 Task: Search one way flight ticket for 5 adults, 2 children, 1 infant in seat and 1 infant on lap in economy from Erie: Erie International Airport (tom Ridge Field) to Indianapolis: Indianapolis International Airport on 8-5-2023. Choice of flights is Singapure airlines. Number of bags: 2 checked bags. Price is upto 107000. Outbound departure time preference is 14:15.
Action: Mouse moved to (367, 311)
Screenshot: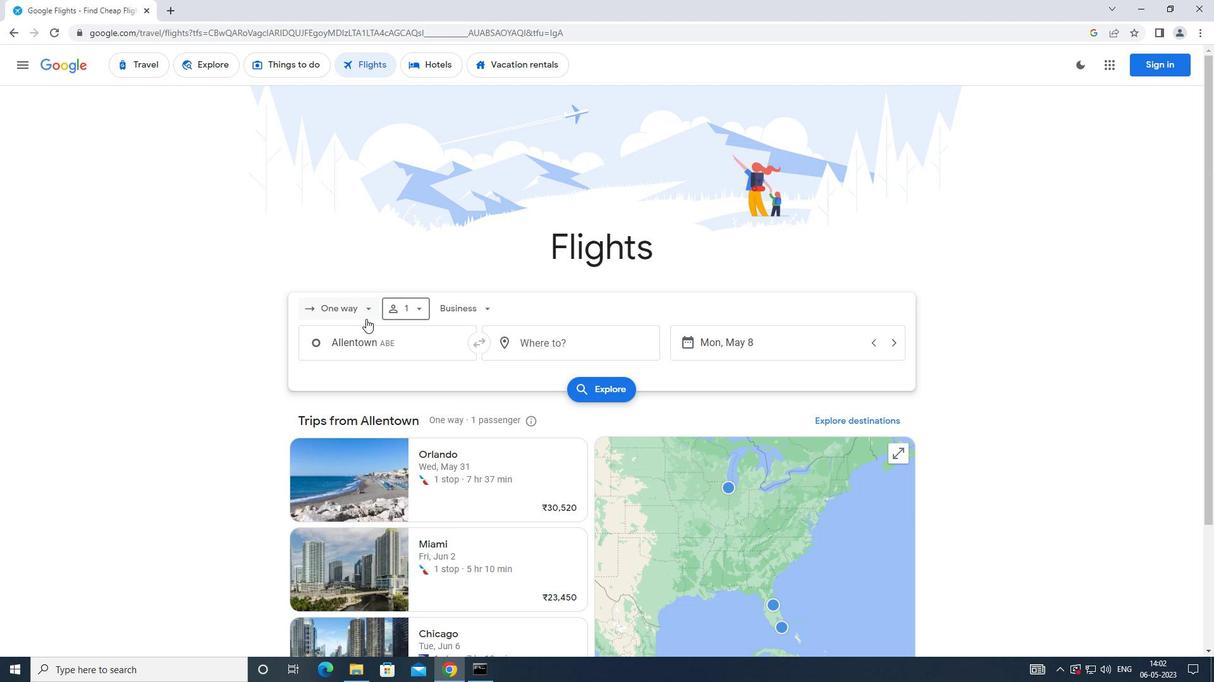 
Action: Mouse pressed left at (367, 311)
Screenshot: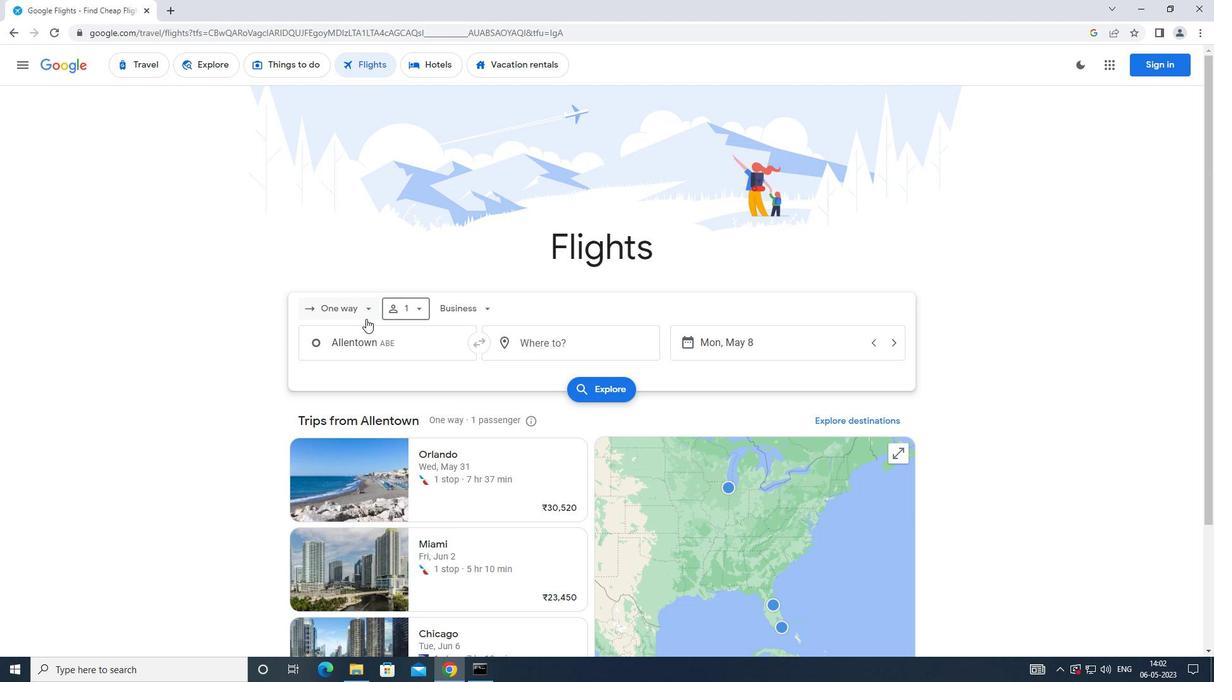 
Action: Mouse moved to (364, 372)
Screenshot: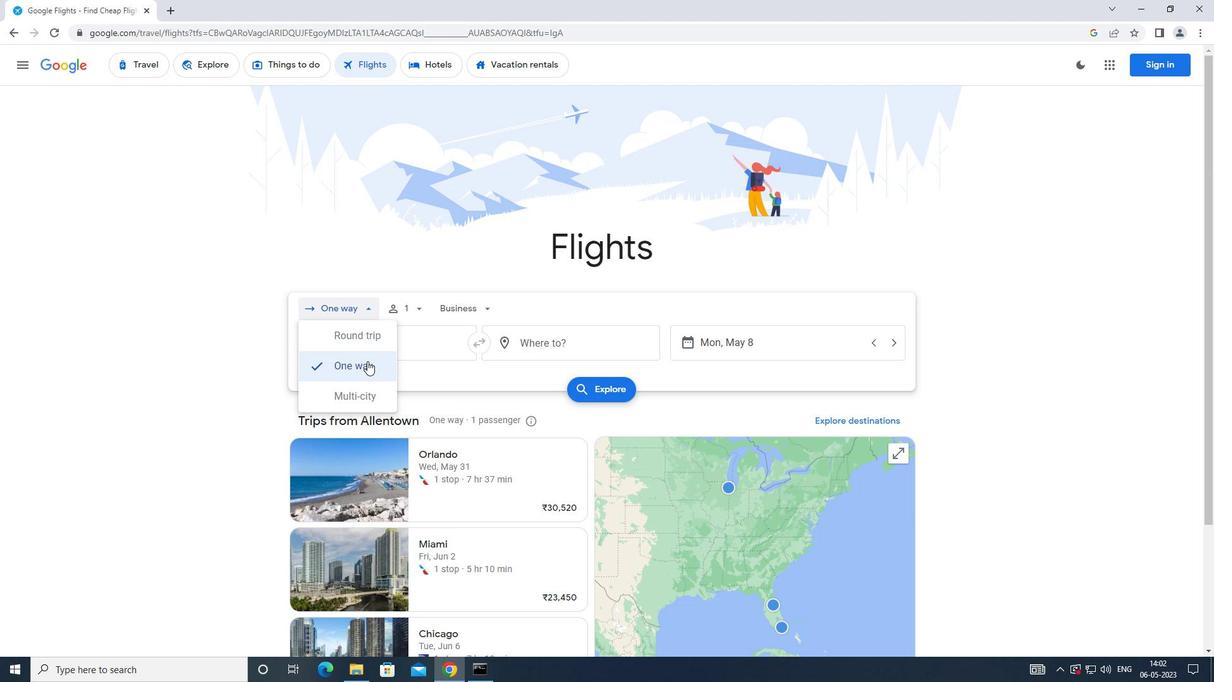 
Action: Mouse pressed left at (364, 372)
Screenshot: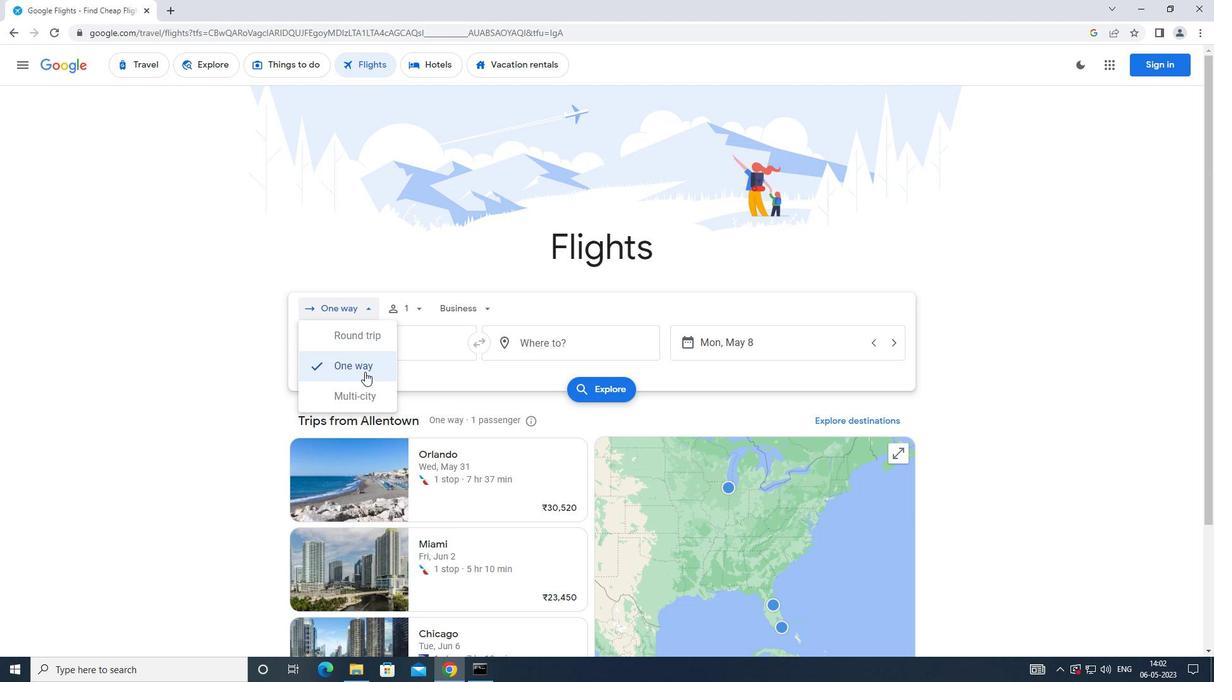 
Action: Mouse moved to (416, 314)
Screenshot: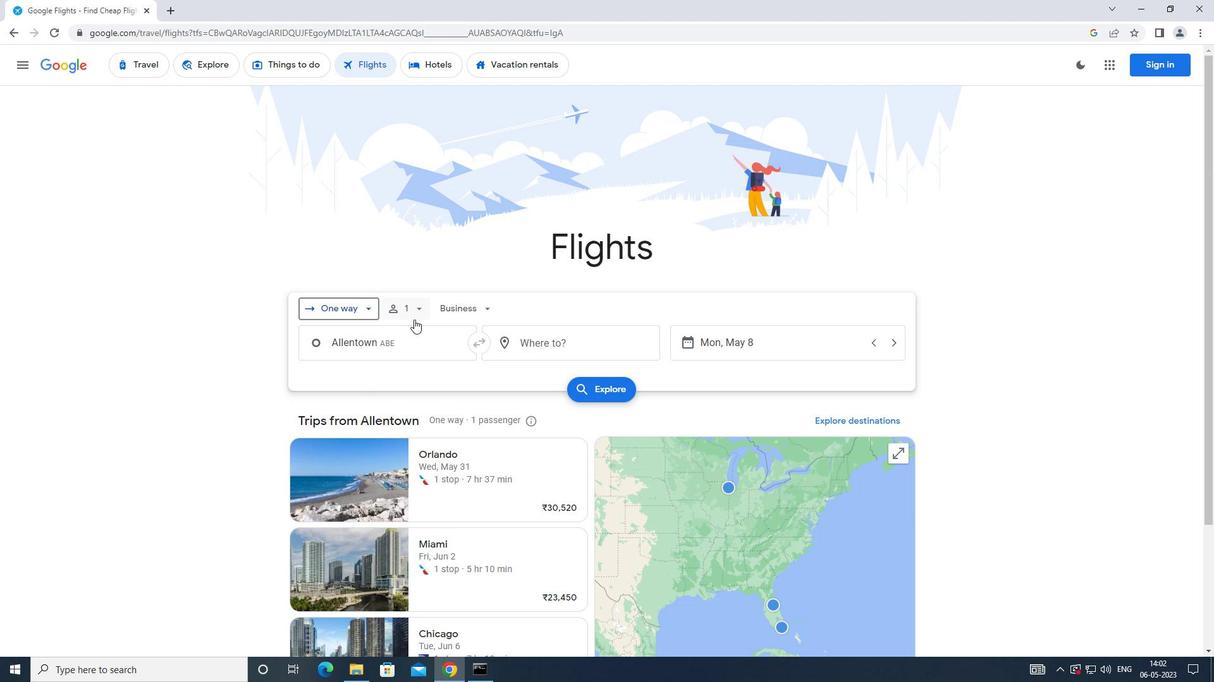 
Action: Mouse pressed left at (416, 314)
Screenshot: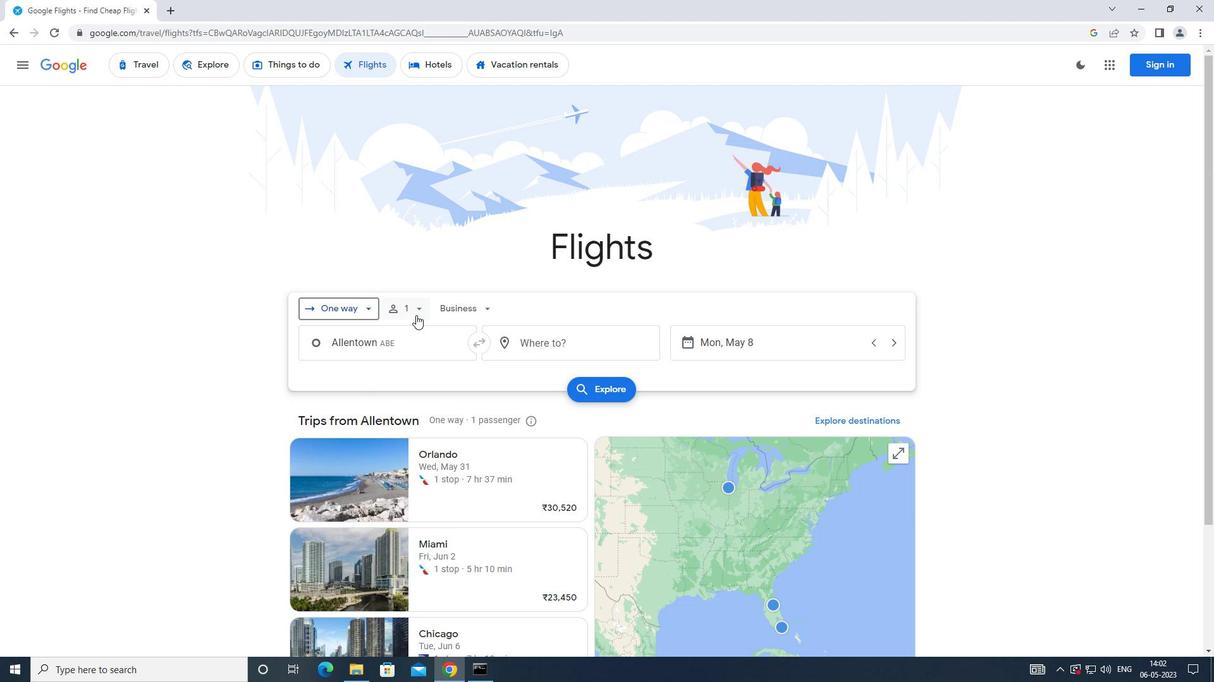 
Action: Mouse moved to (506, 336)
Screenshot: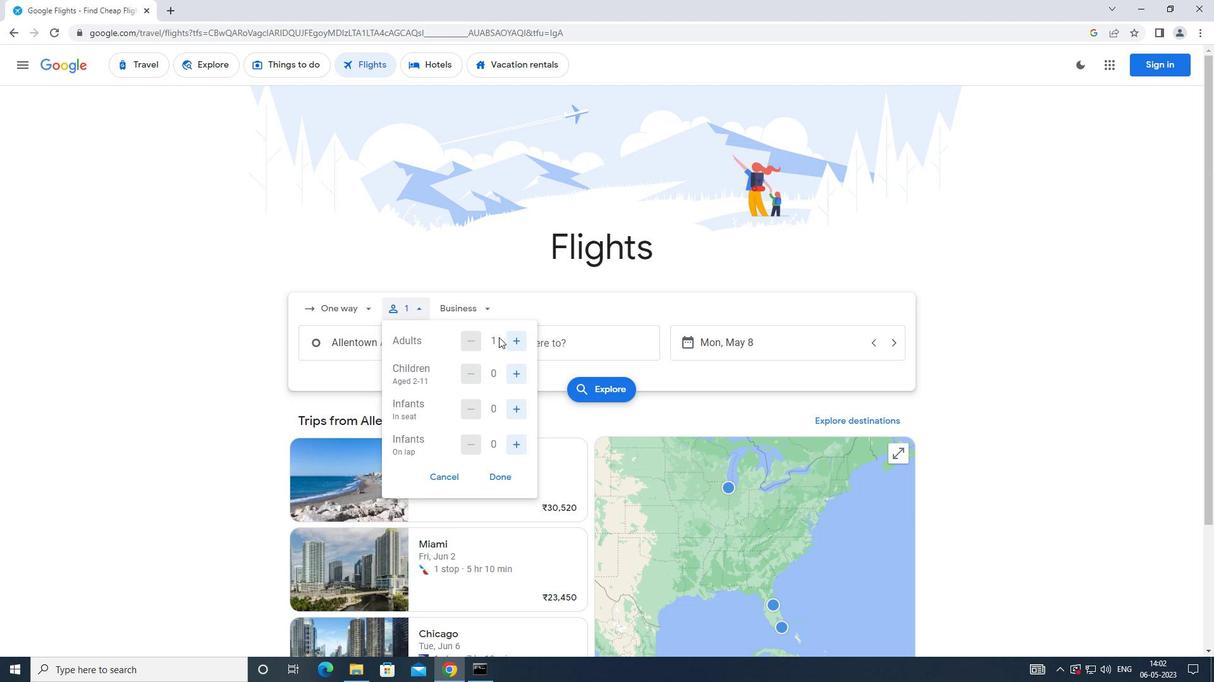 
Action: Mouse pressed left at (506, 336)
Screenshot: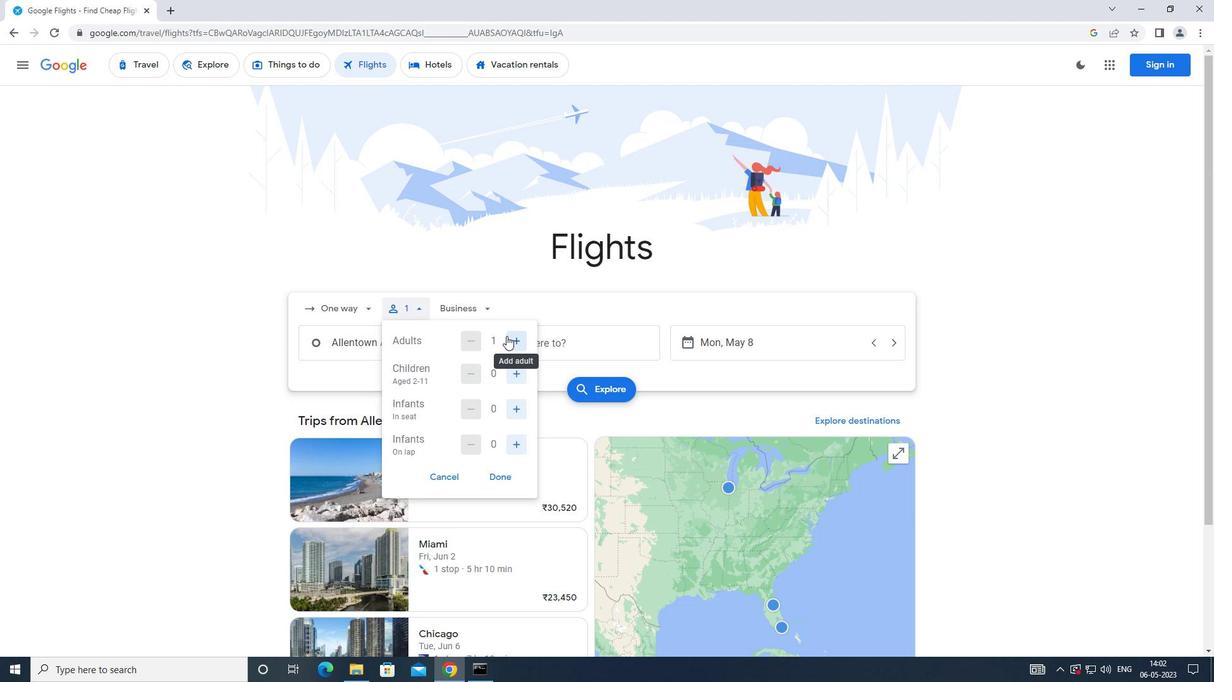 
Action: Mouse pressed left at (506, 336)
Screenshot: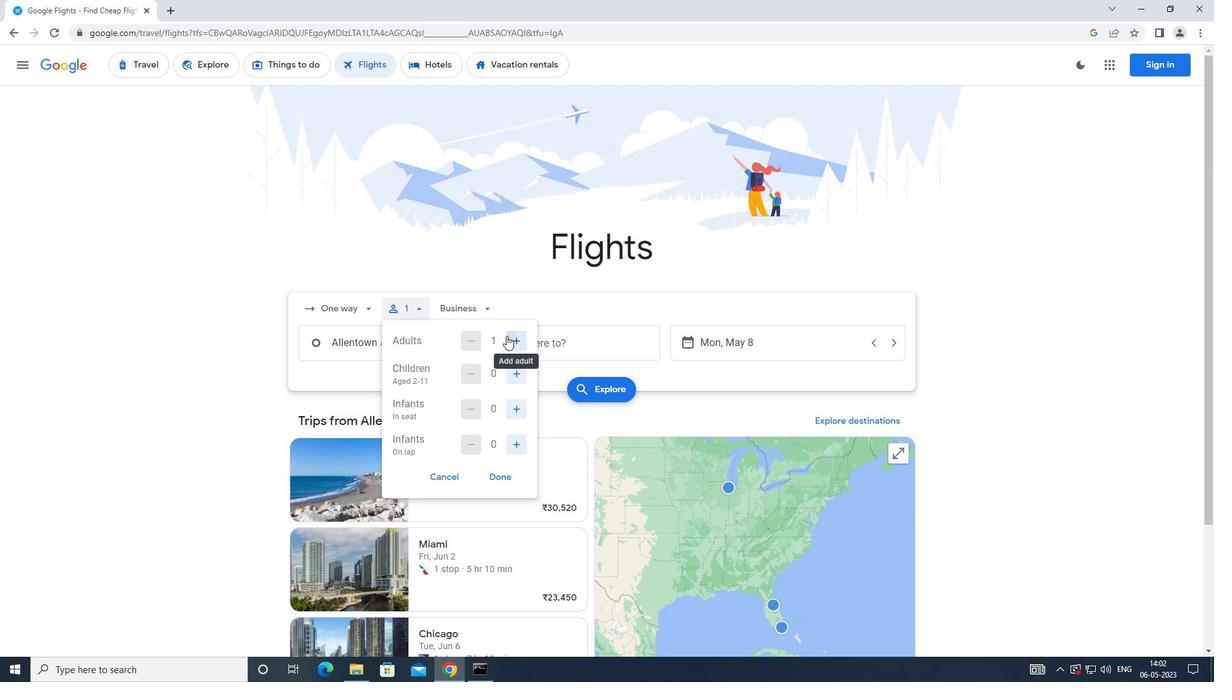 
Action: Mouse pressed left at (506, 336)
Screenshot: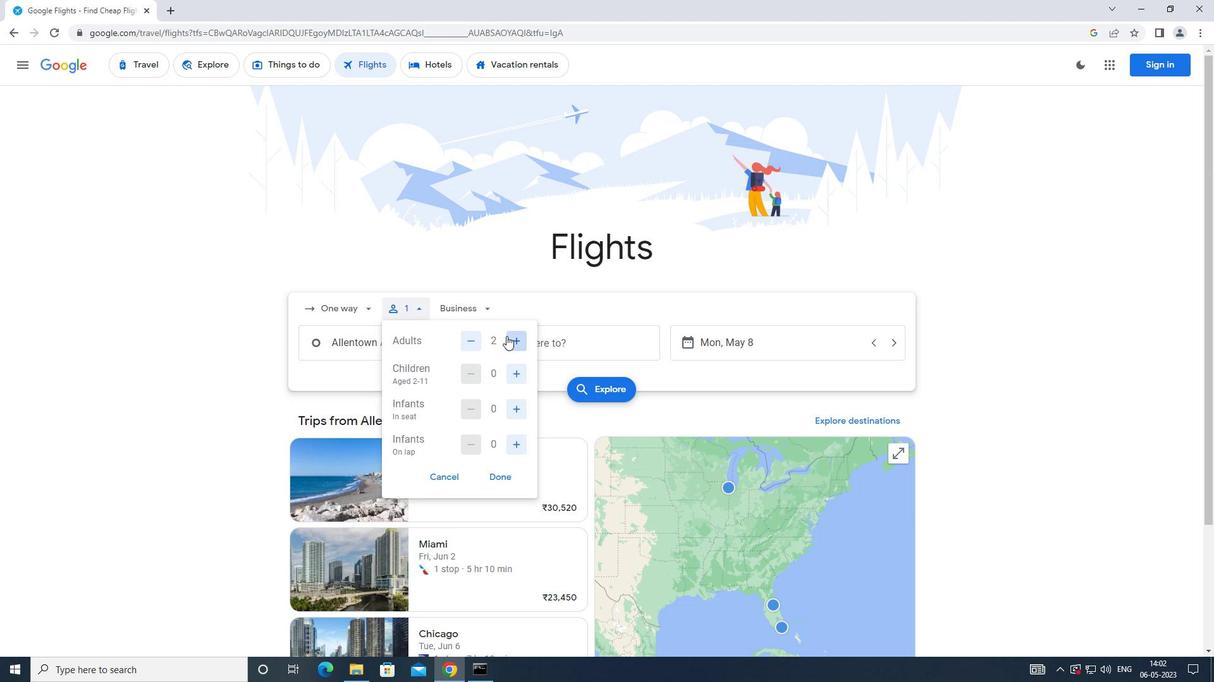 
Action: Mouse pressed left at (506, 336)
Screenshot: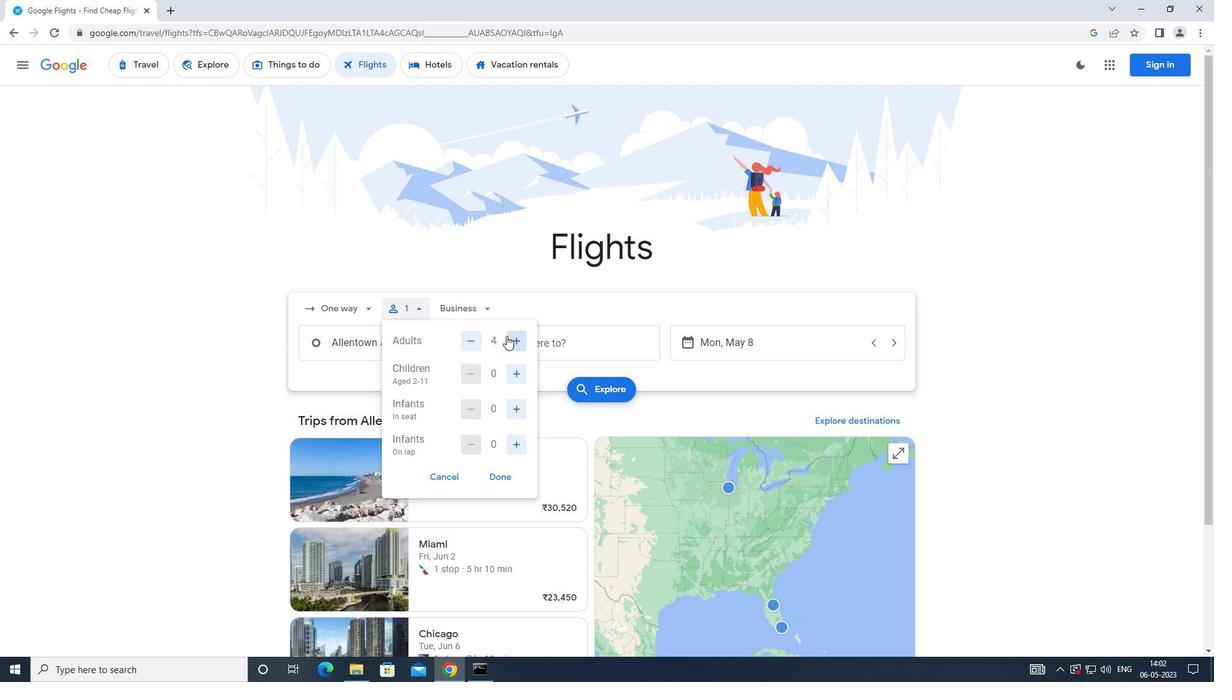 
Action: Mouse moved to (519, 379)
Screenshot: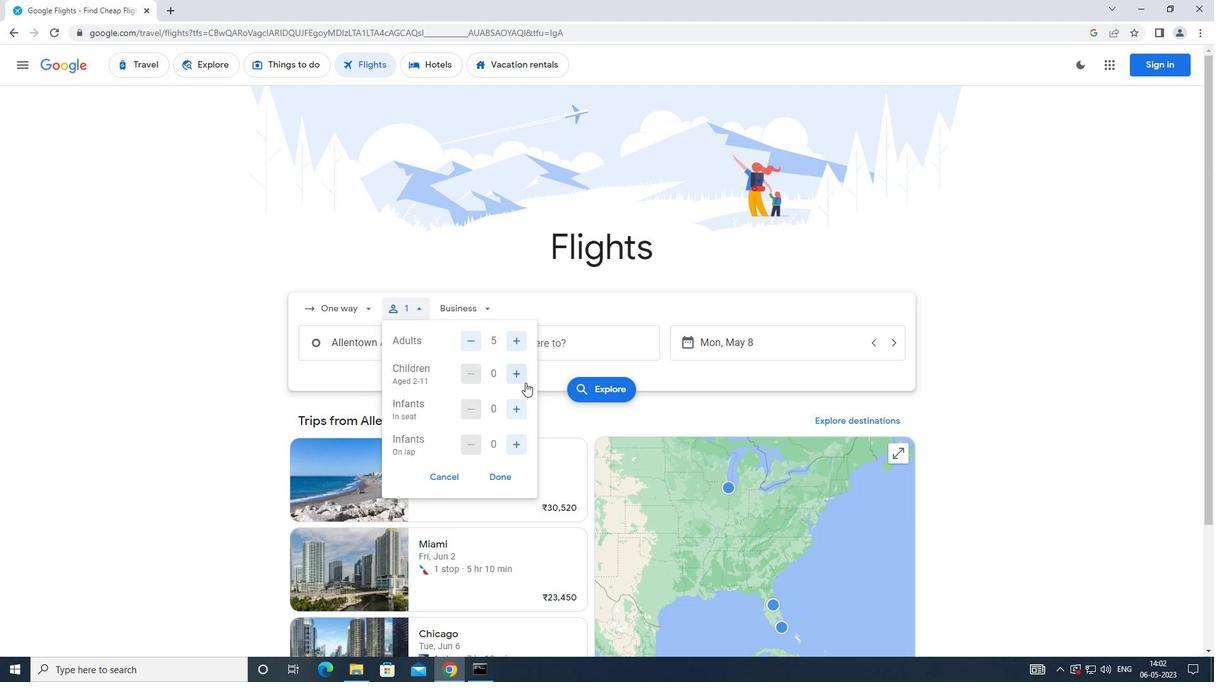 
Action: Mouse pressed left at (519, 379)
Screenshot: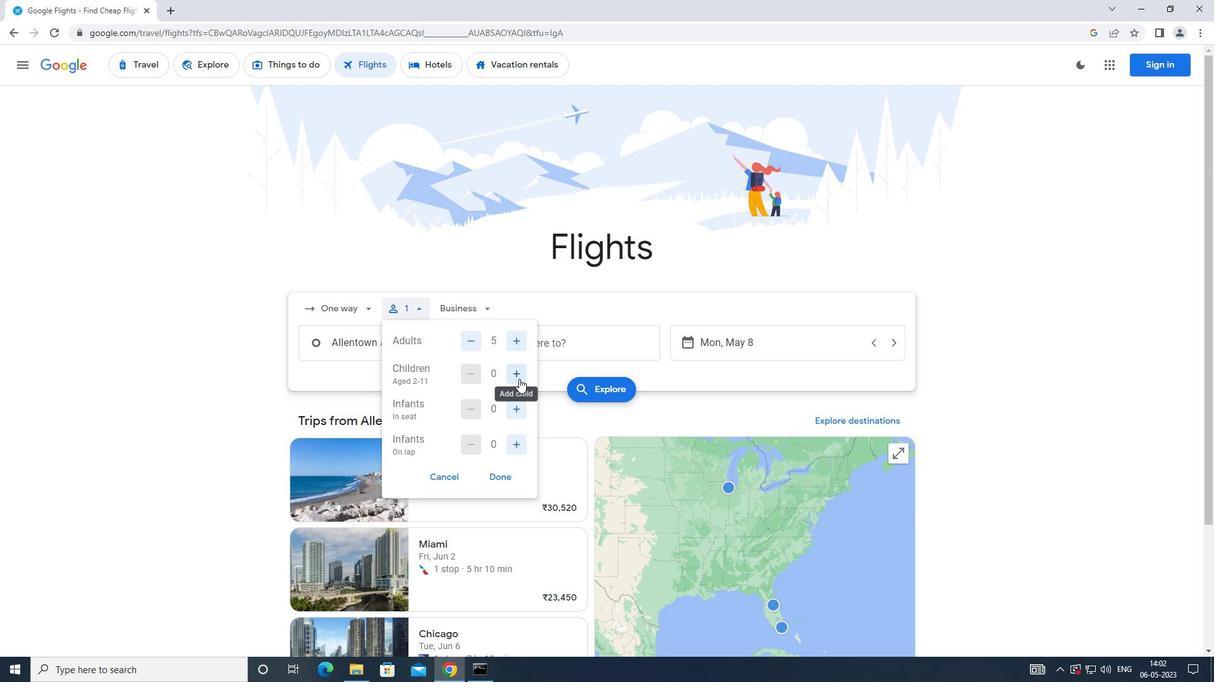 
Action: Mouse pressed left at (519, 379)
Screenshot: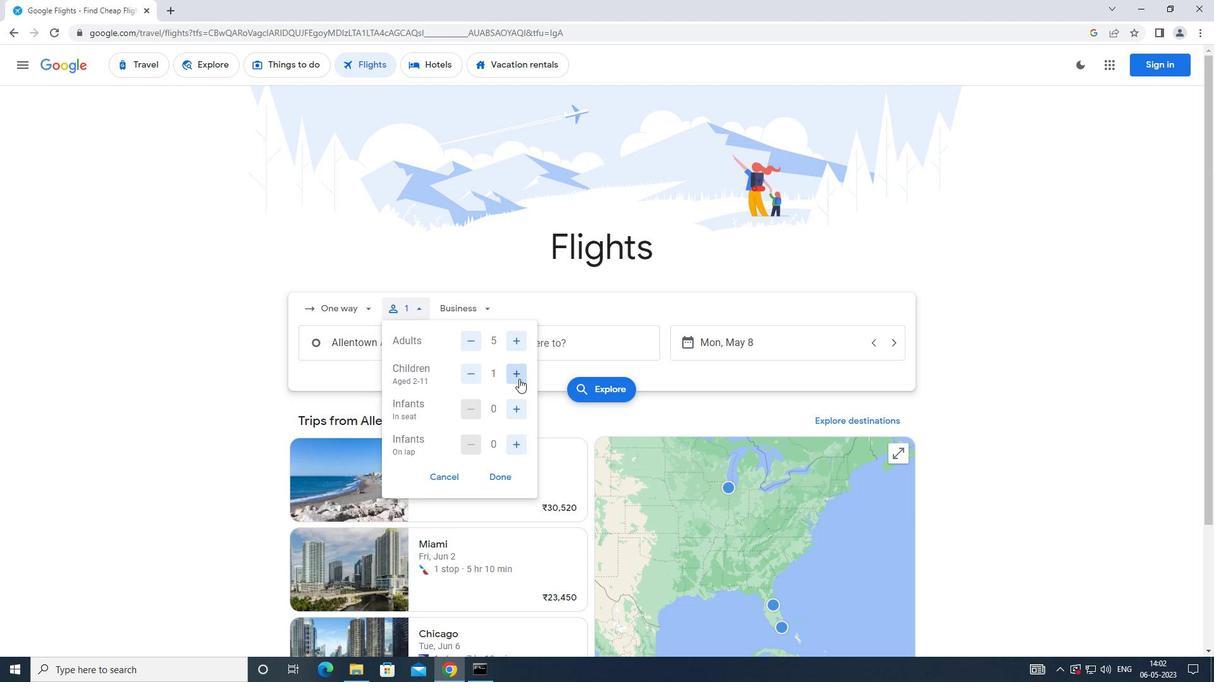 
Action: Mouse moved to (517, 407)
Screenshot: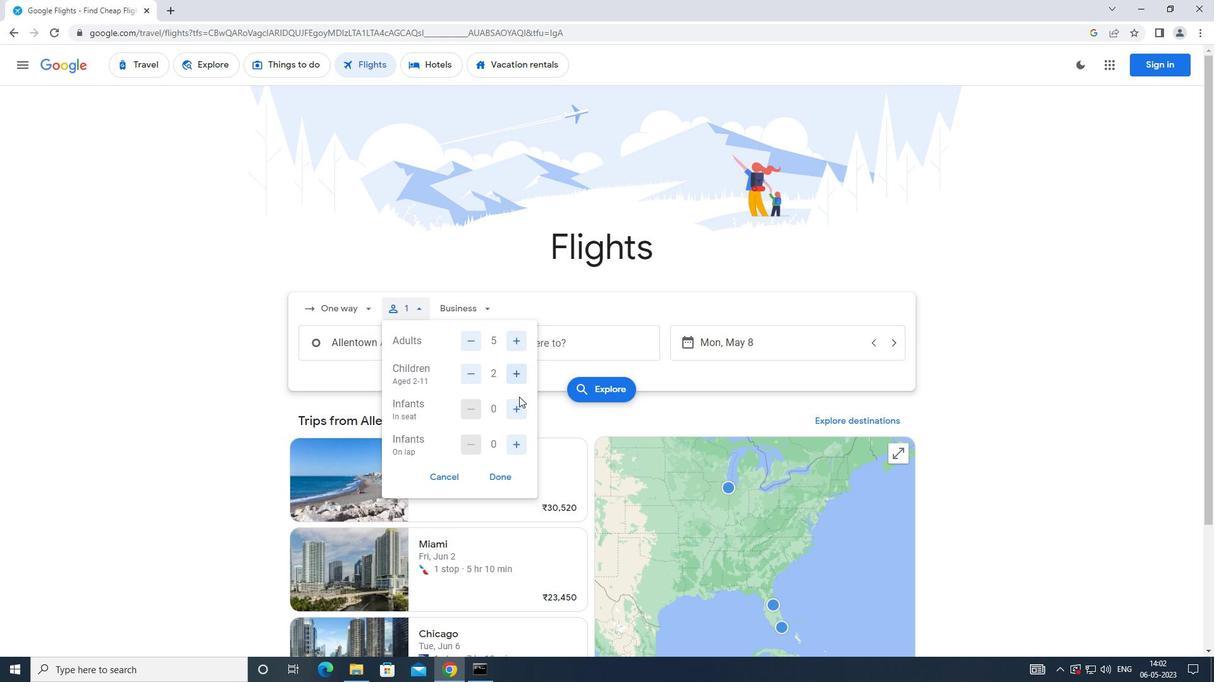 
Action: Mouse pressed left at (517, 407)
Screenshot: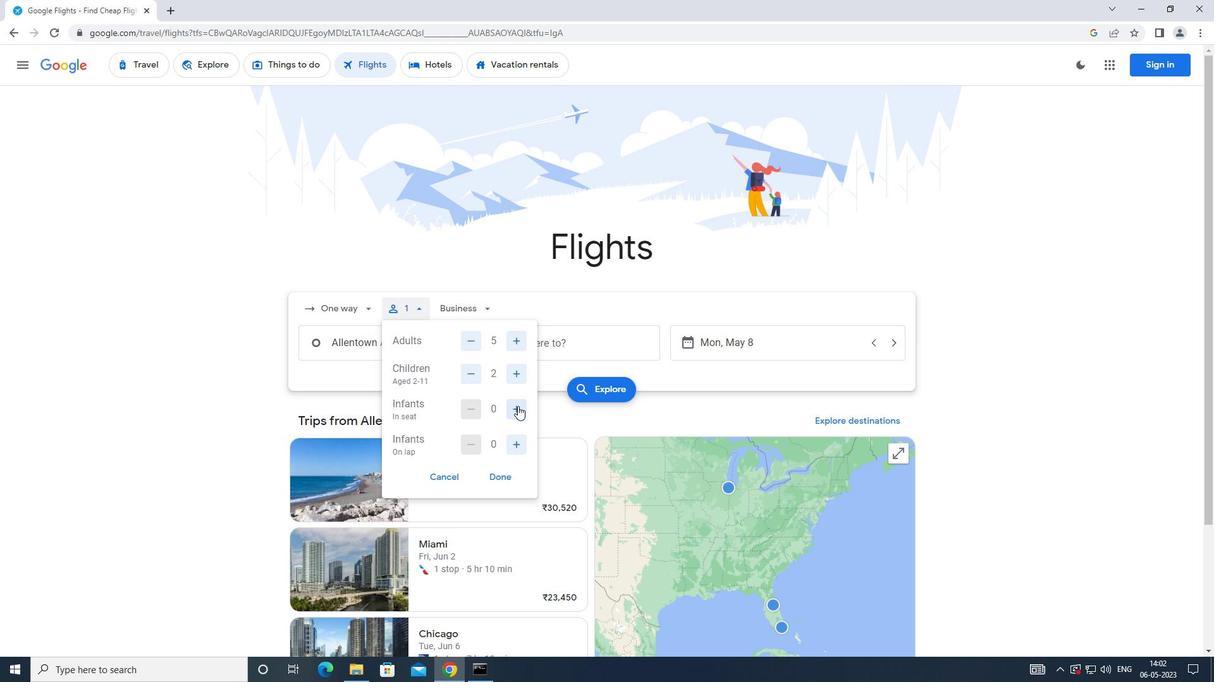
Action: Mouse moved to (514, 445)
Screenshot: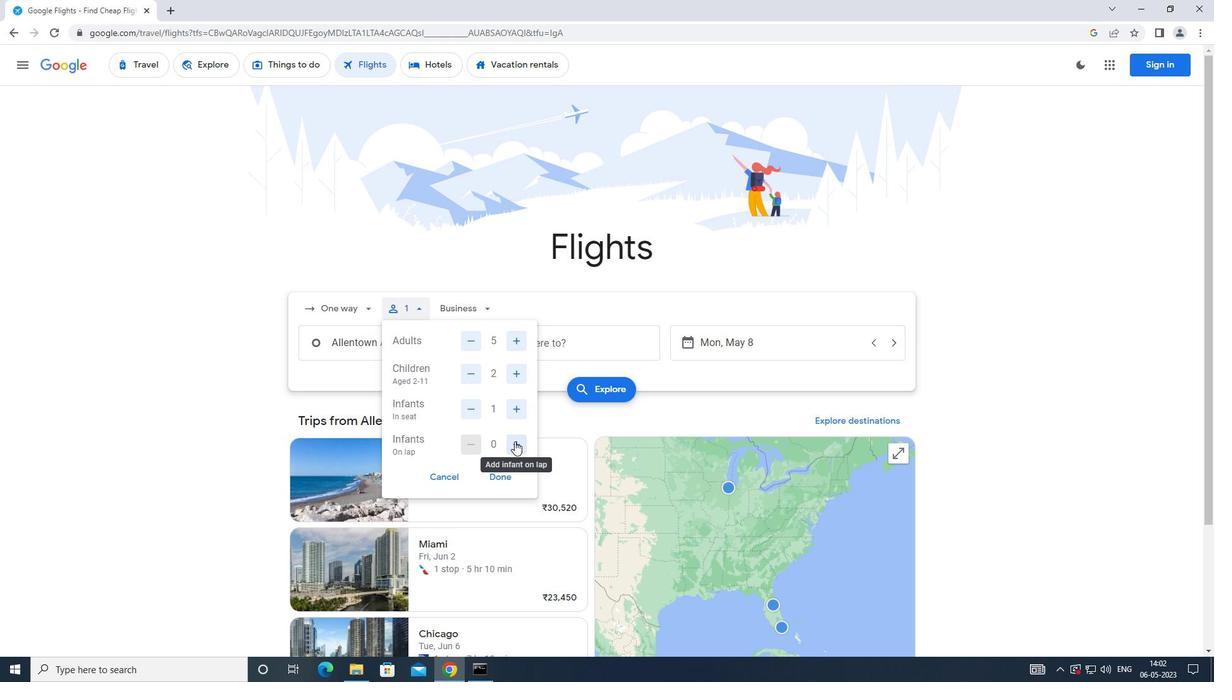 
Action: Mouse pressed left at (514, 445)
Screenshot: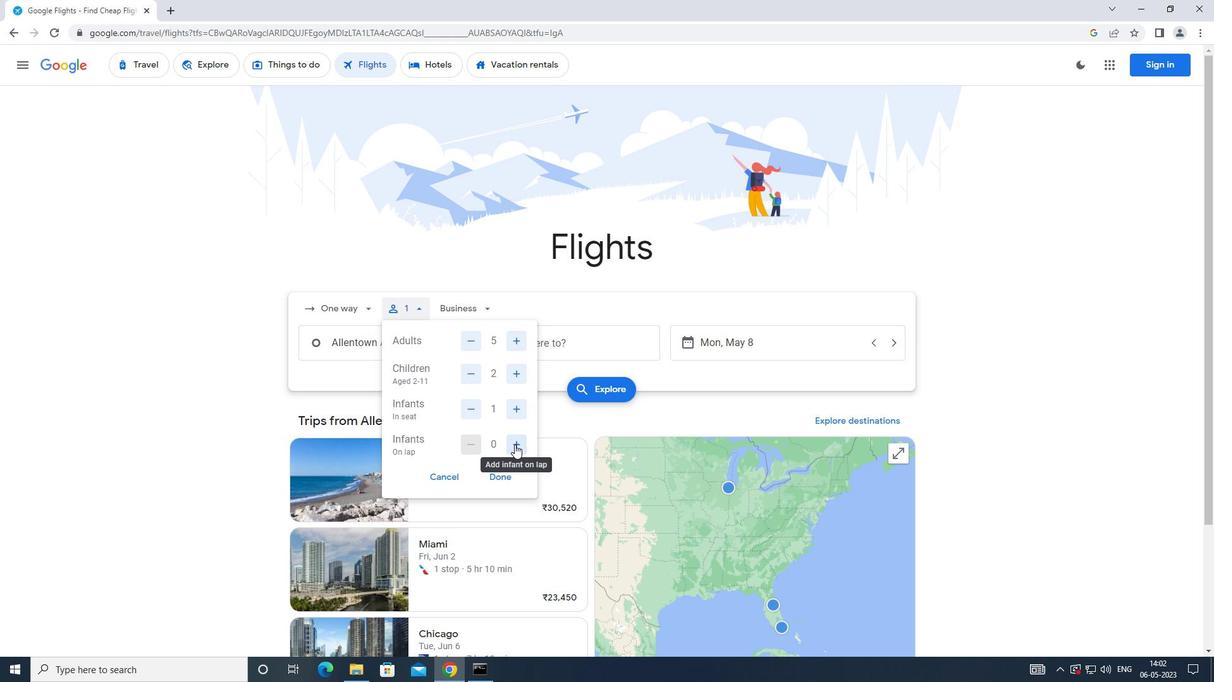 
Action: Mouse moved to (502, 469)
Screenshot: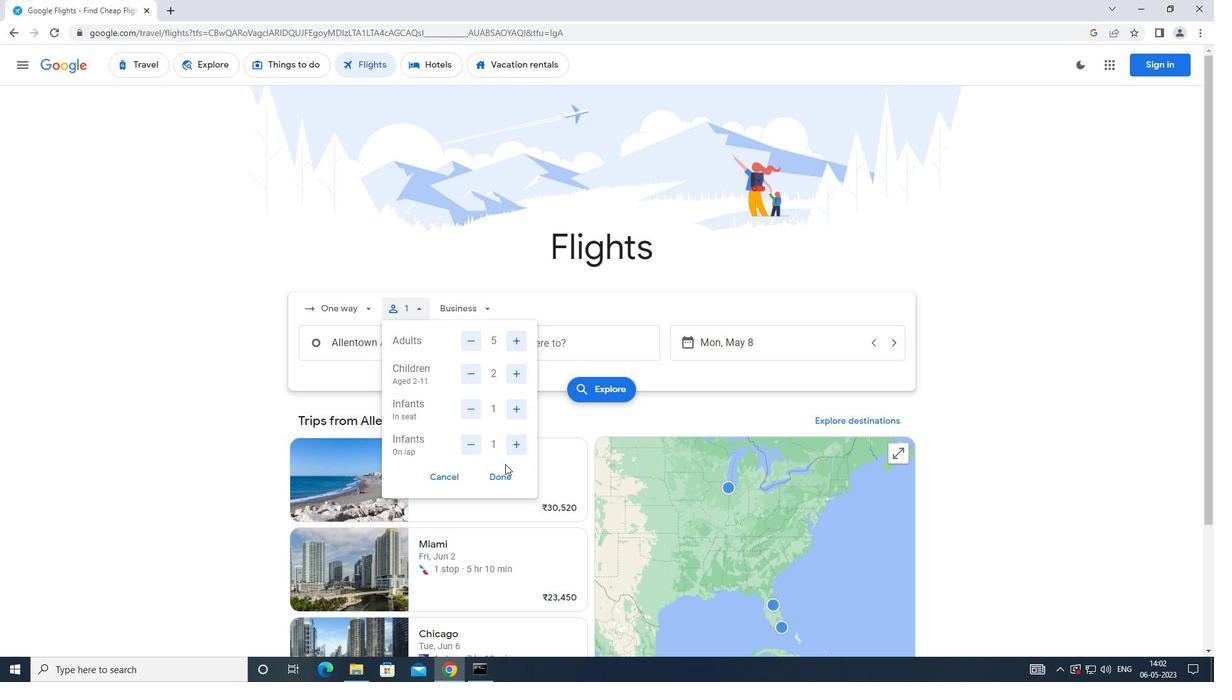 
Action: Mouse pressed left at (502, 469)
Screenshot: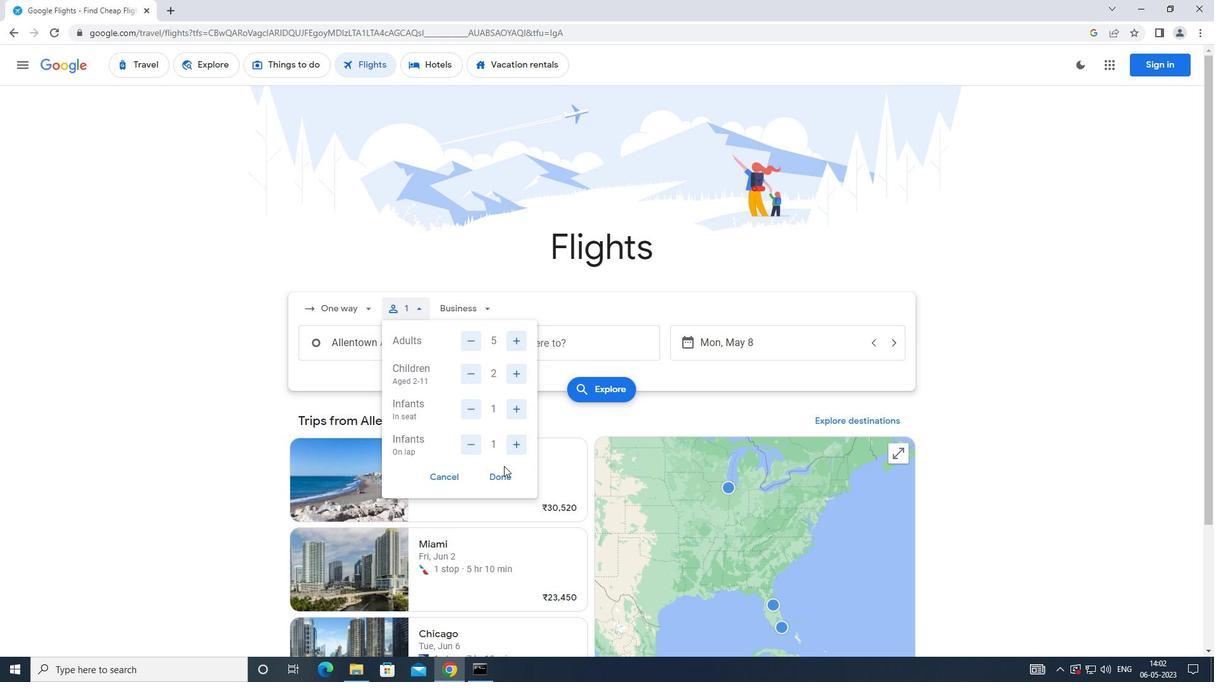 
Action: Mouse moved to (478, 302)
Screenshot: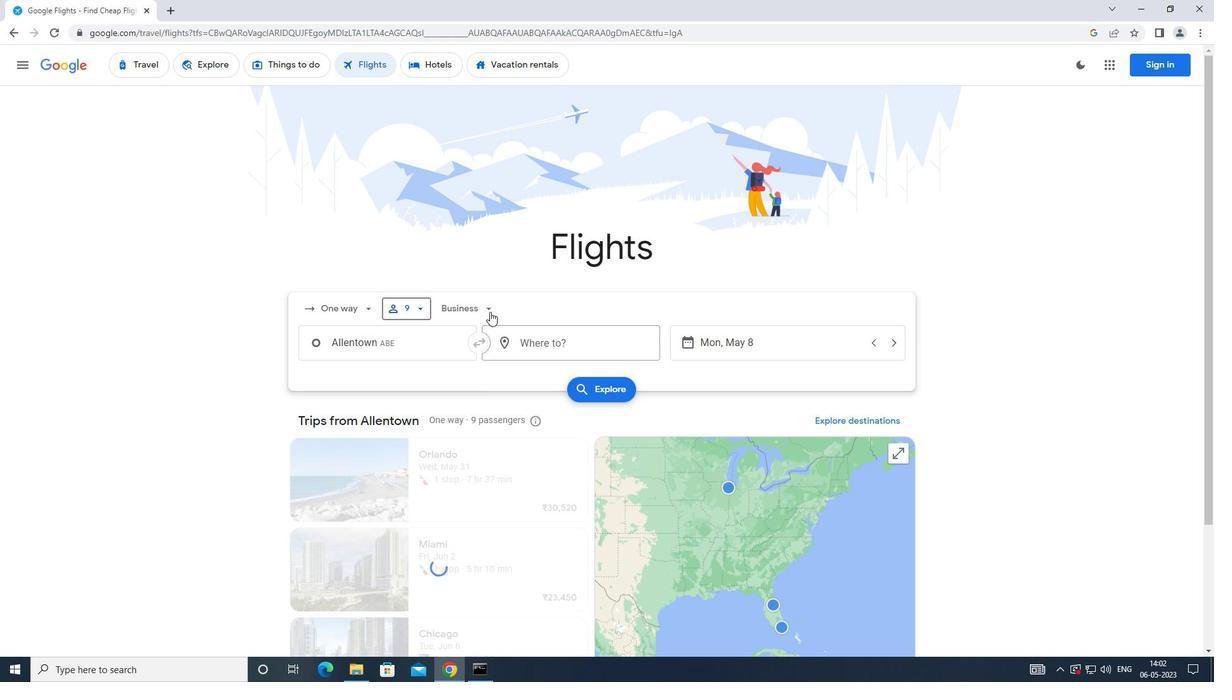 
Action: Mouse pressed left at (478, 302)
Screenshot: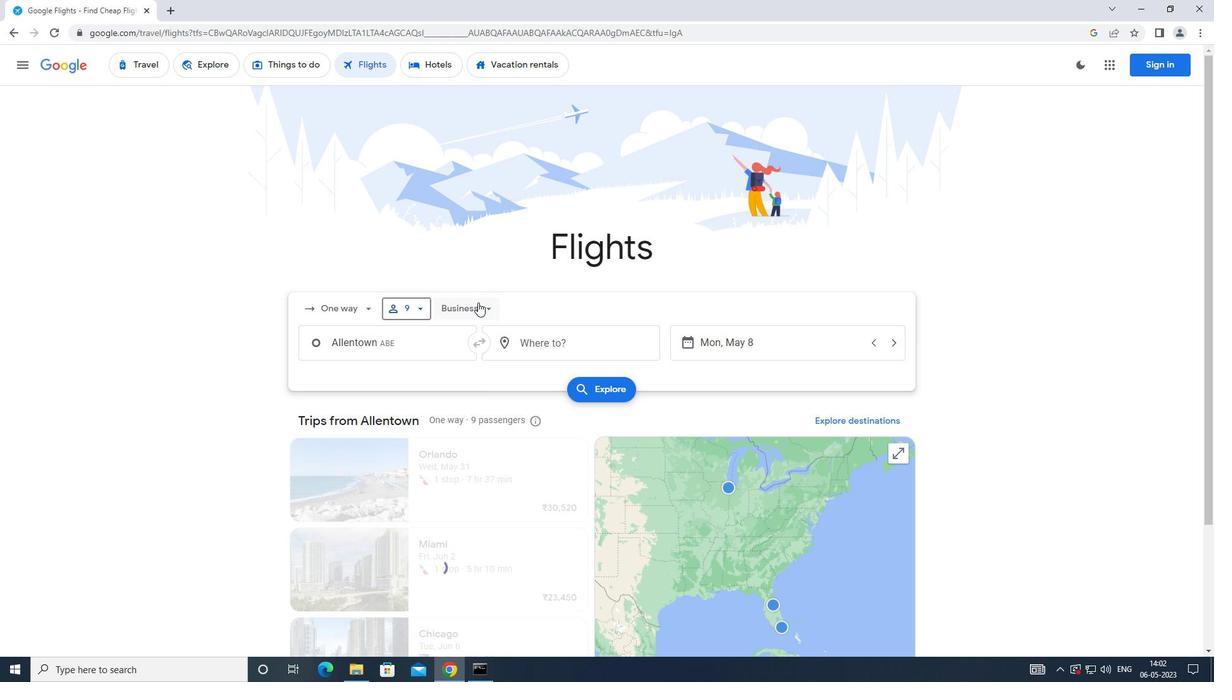 
Action: Mouse moved to (490, 345)
Screenshot: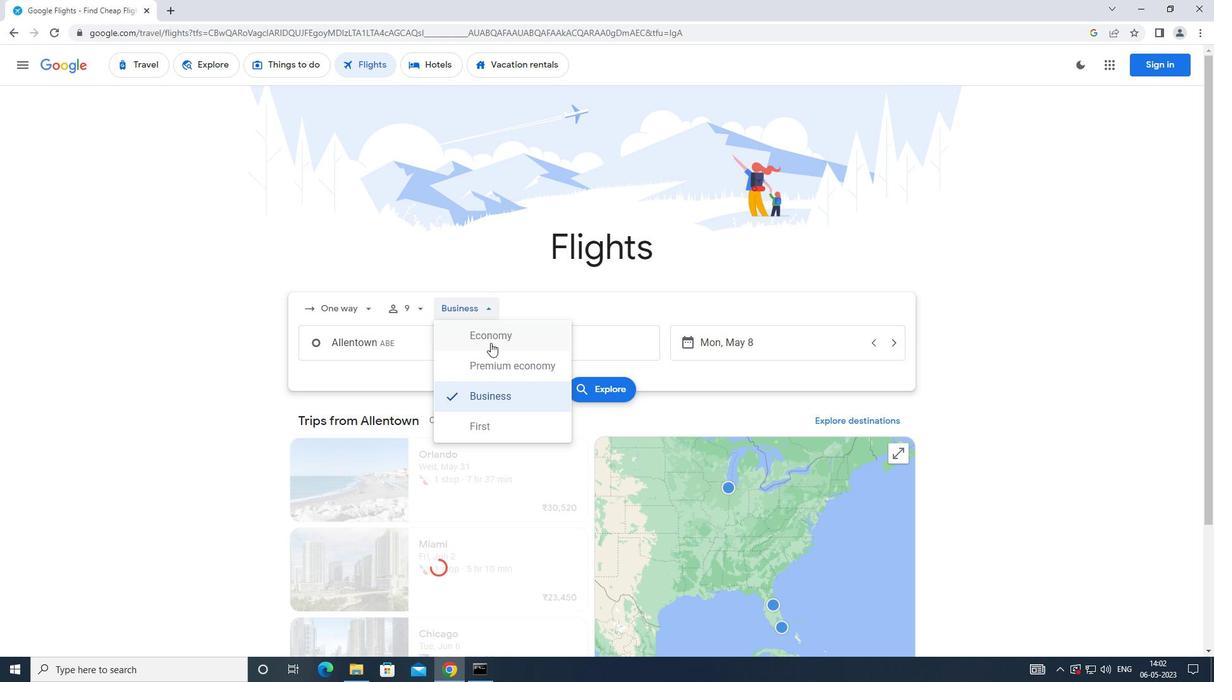 
Action: Mouse pressed left at (490, 345)
Screenshot: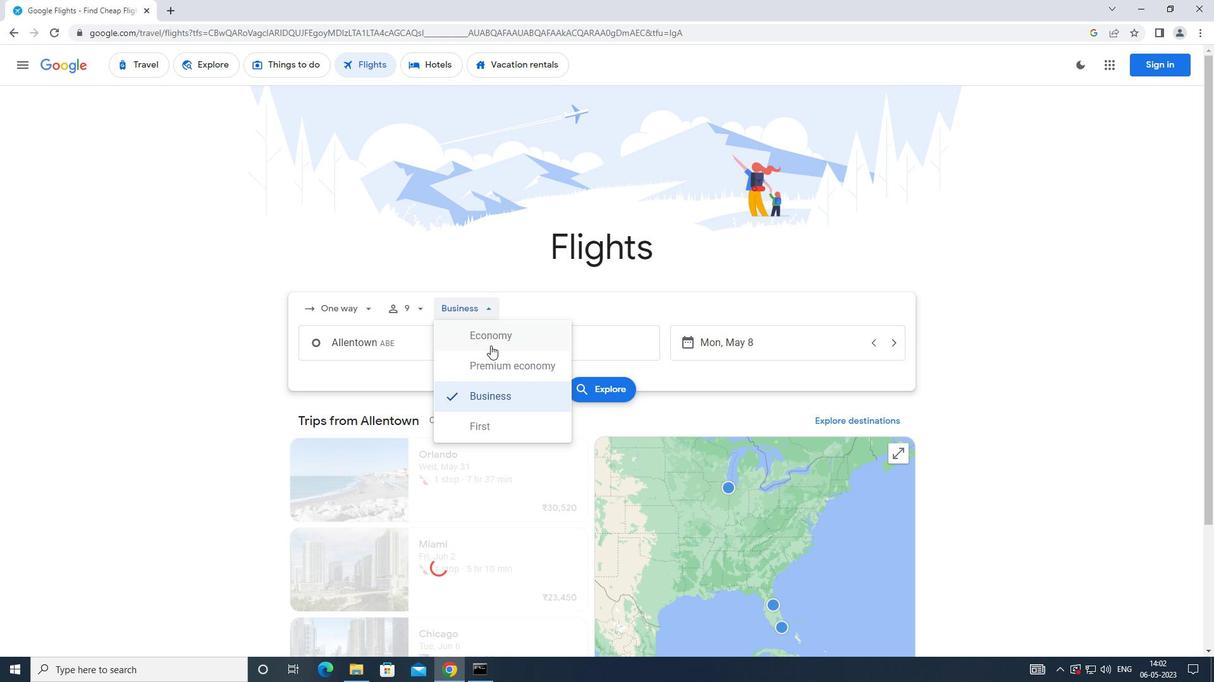 
Action: Mouse moved to (399, 355)
Screenshot: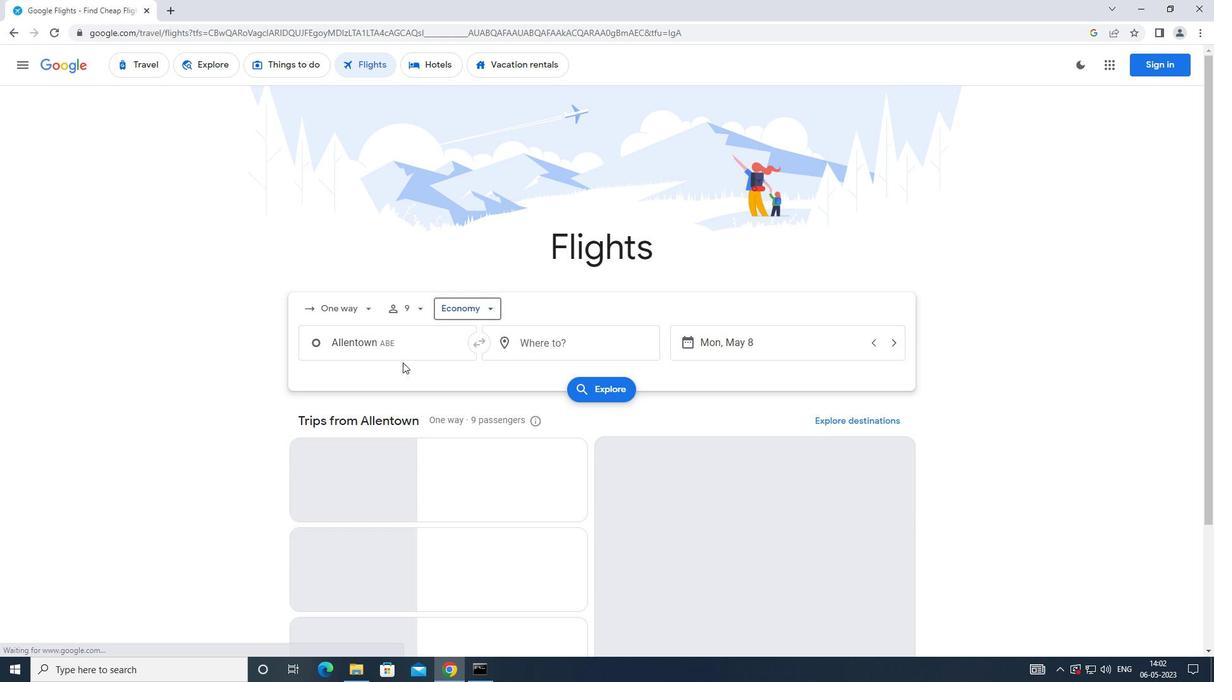 
Action: Mouse pressed left at (399, 355)
Screenshot: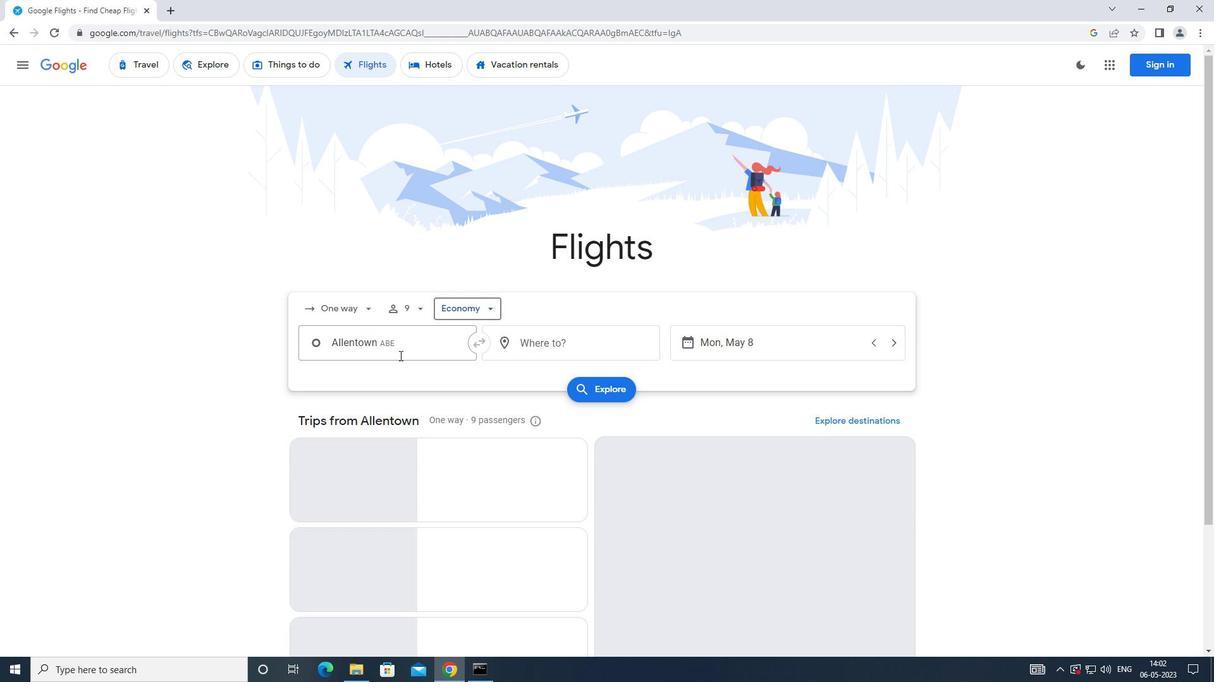 
Action: Mouse moved to (399, 355)
Screenshot: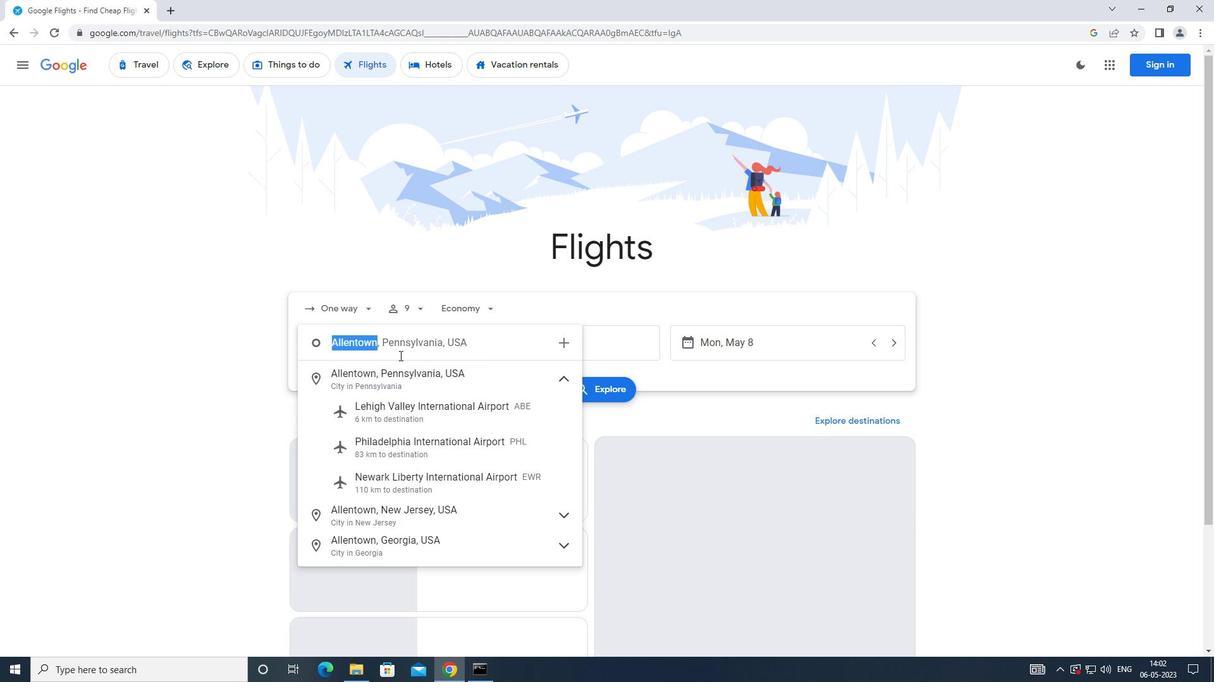 
Action: Key pressed <Key.caps_lock>e<Key.caps_lock>rie<Key.space><Key.caps_lock>i<Key.caps_lock>nt
Screenshot: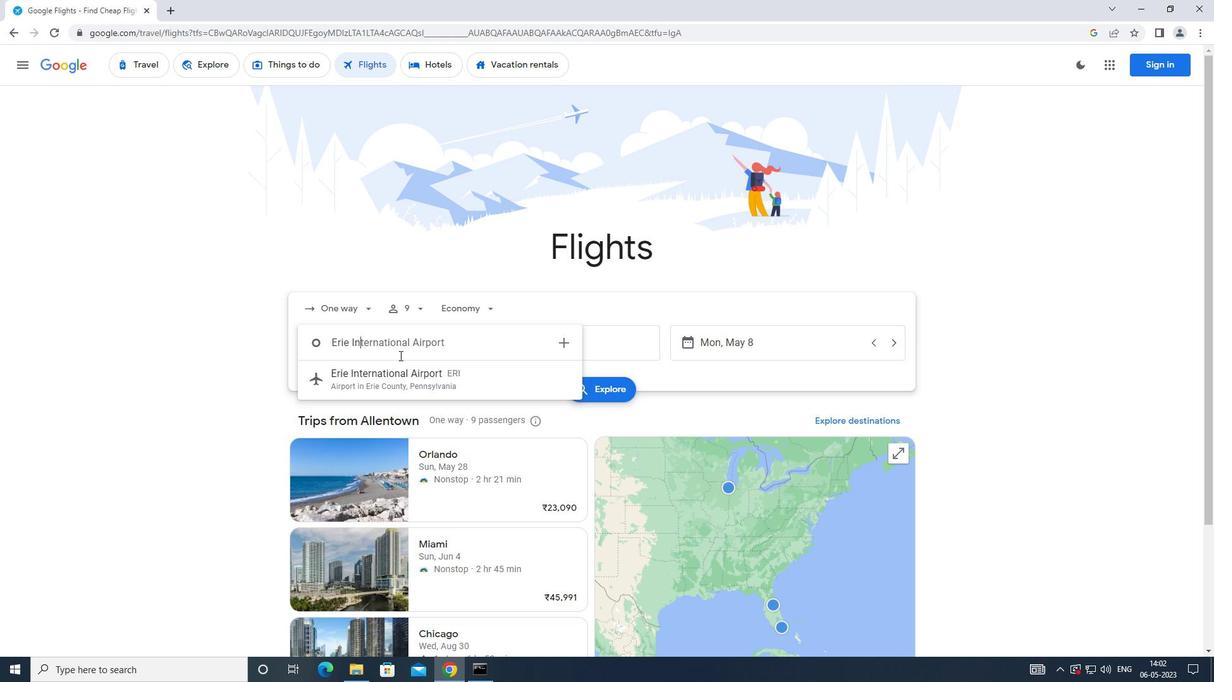 
Action: Mouse moved to (409, 382)
Screenshot: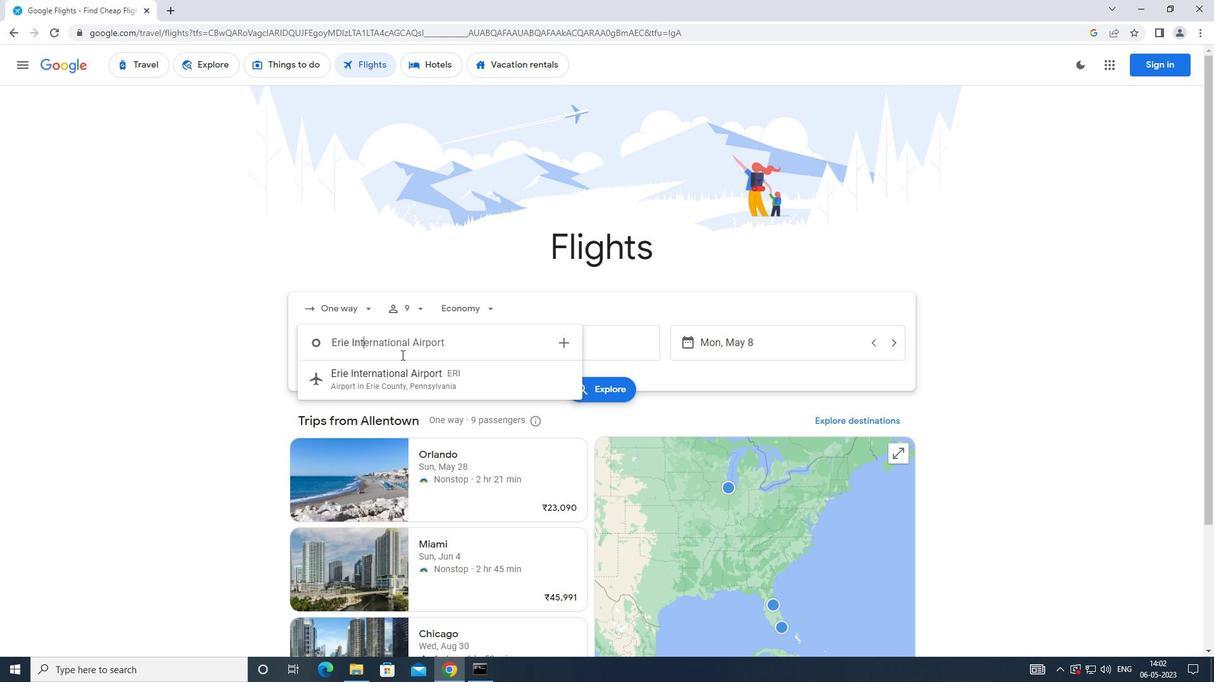 
Action: Mouse pressed left at (409, 382)
Screenshot: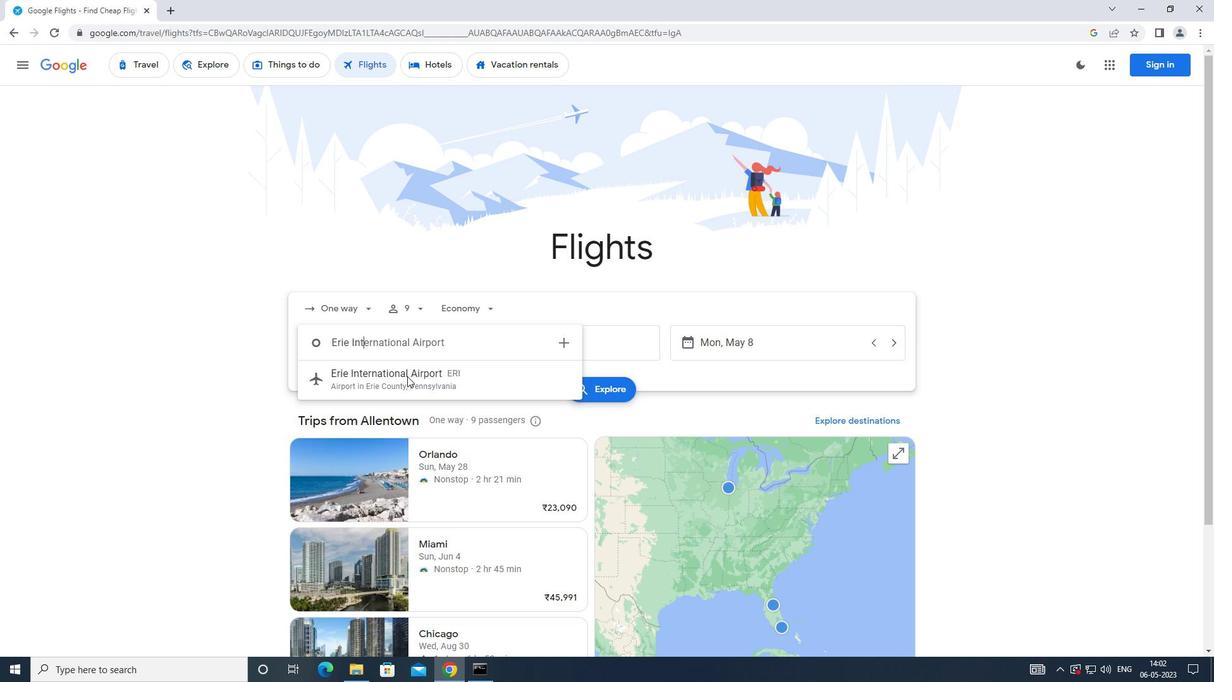 
Action: Mouse moved to (641, 347)
Screenshot: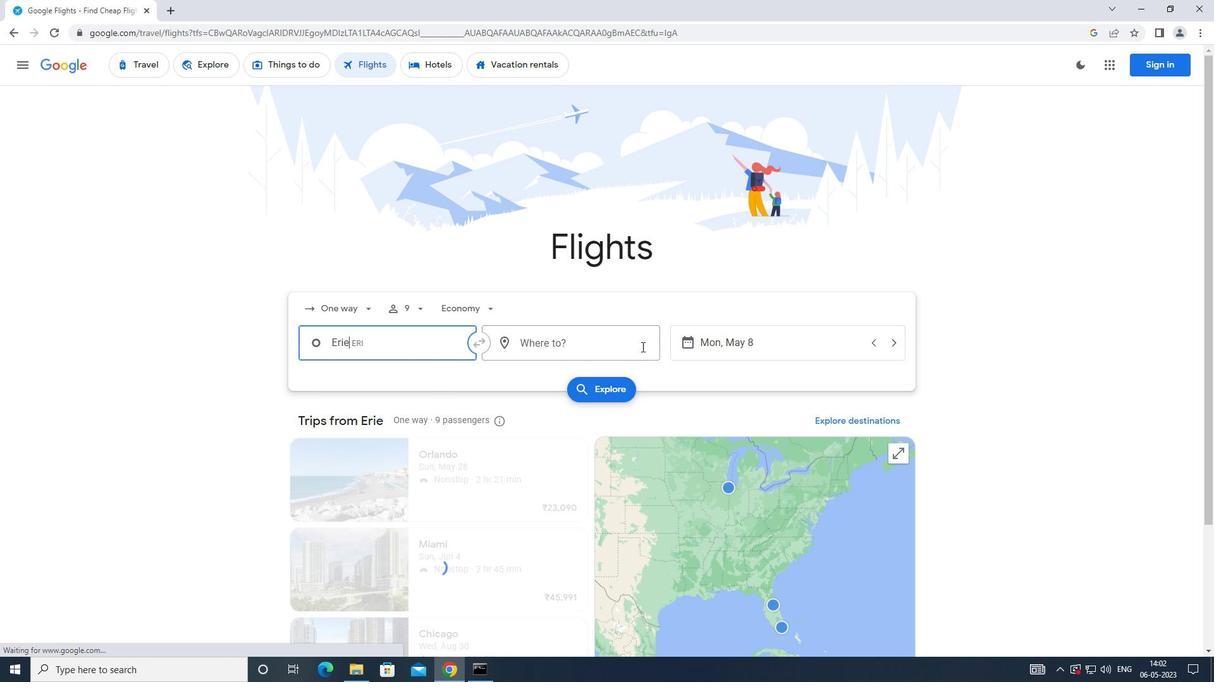 
Action: Mouse pressed left at (641, 347)
Screenshot: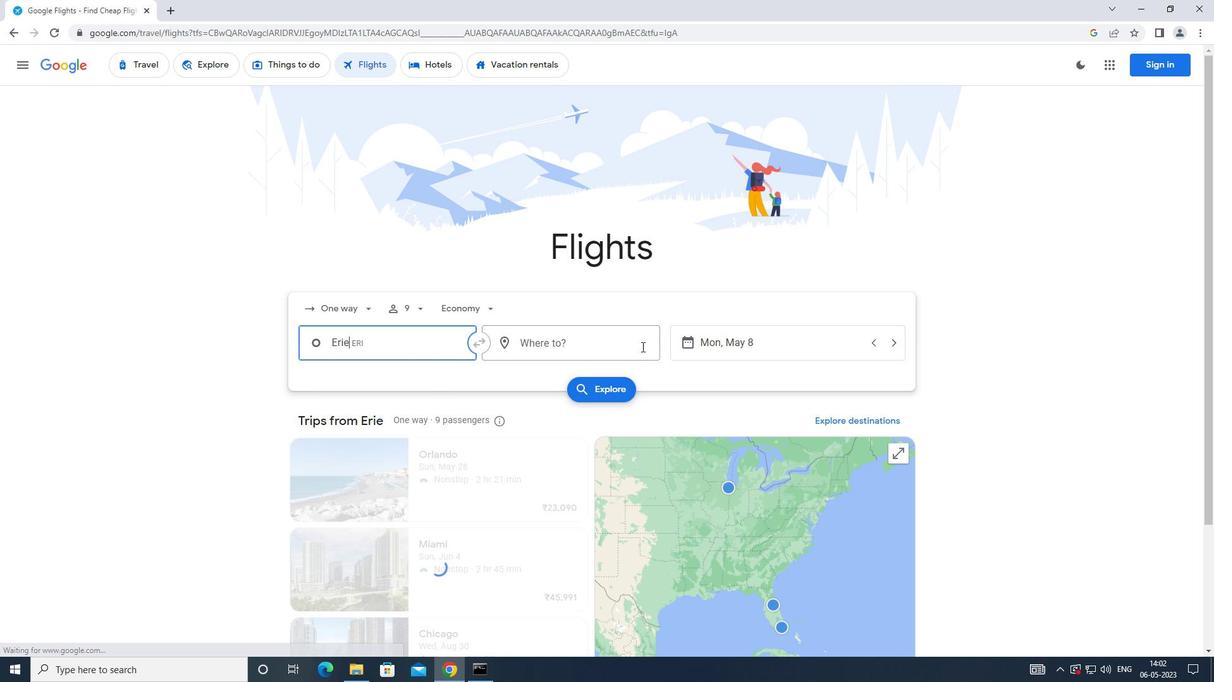 
Action: Mouse moved to (558, 360)
Screenshot: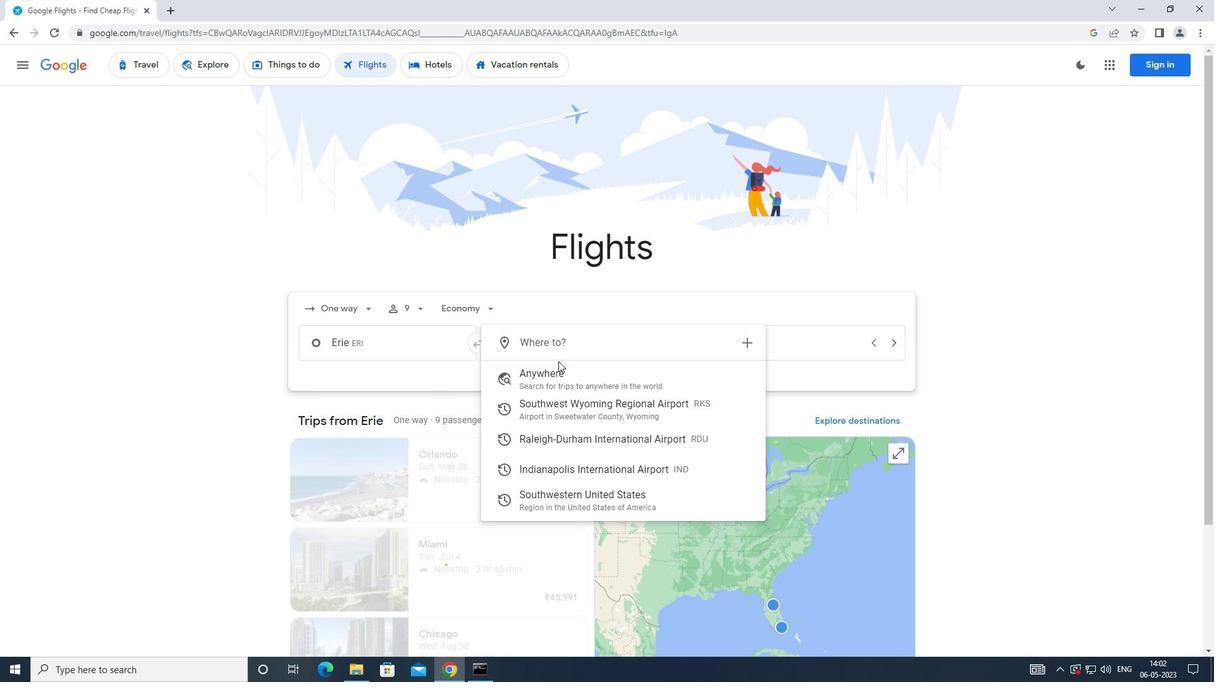 
Action: Key pressed <Key.caps_lock>i<Key.caps_lock>ndianapolish
Screenshot: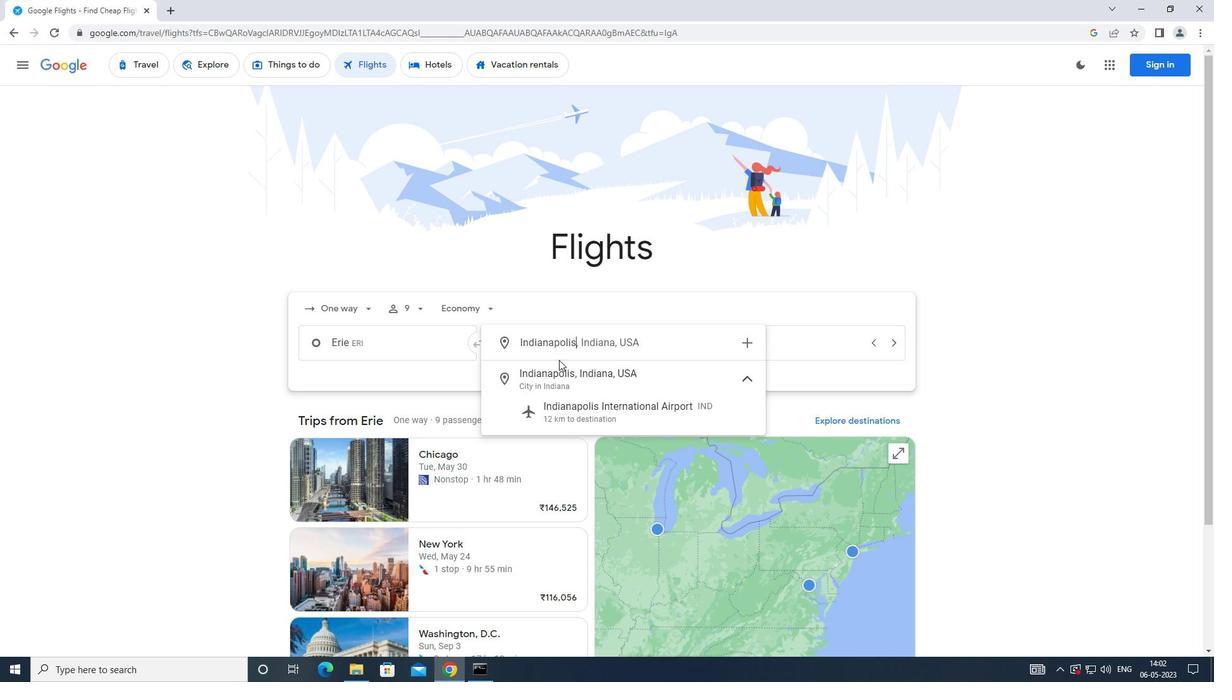 
Action: Mouse moved to (588, 419)
Screenshot: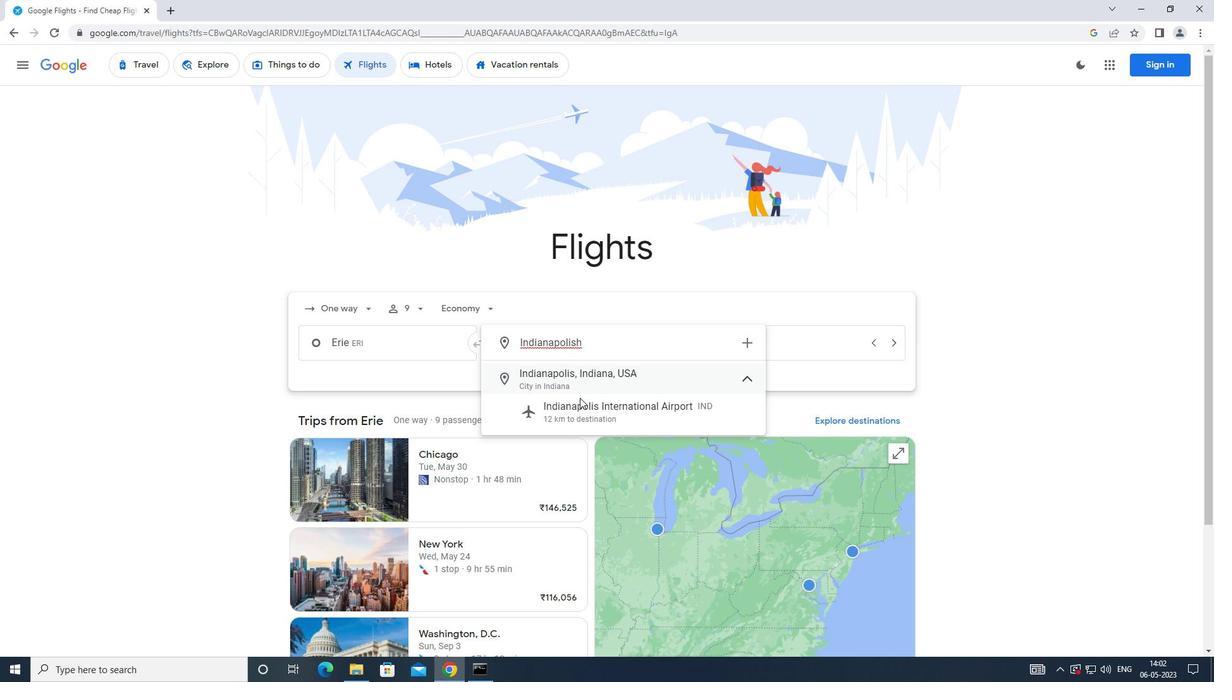 
Action: Mouse pressed left at (588, 419)
Screenshot: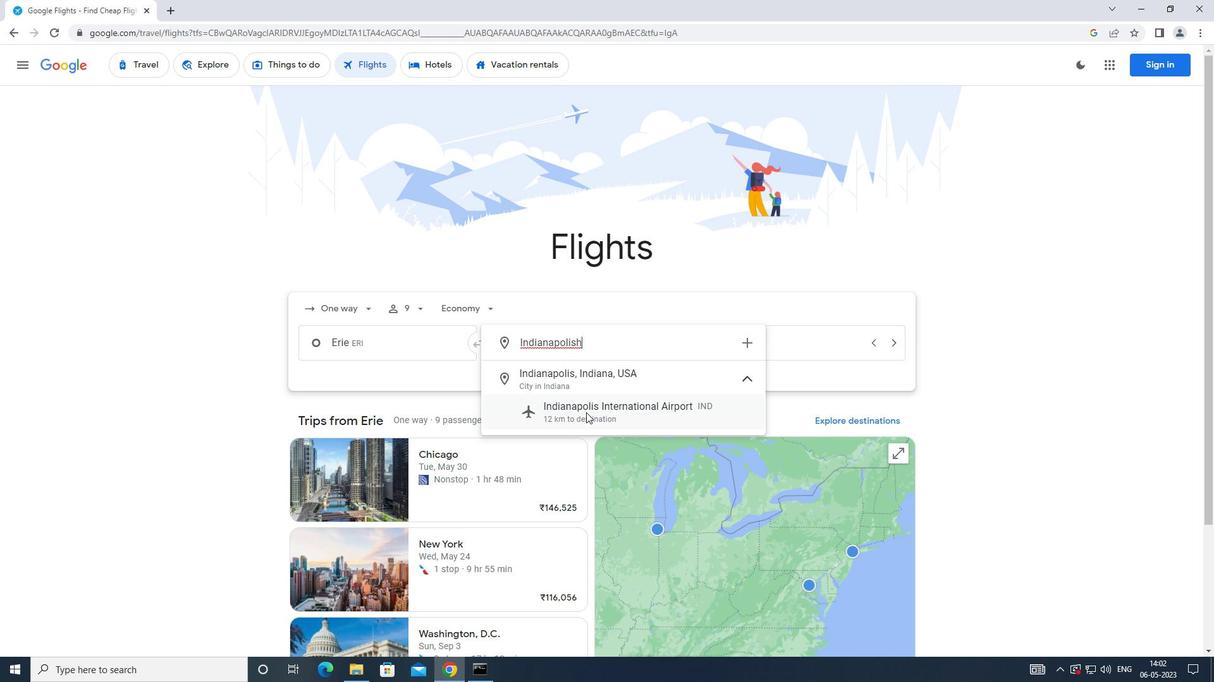 
Action: Mouse moved to (718, 329)
Screenshot: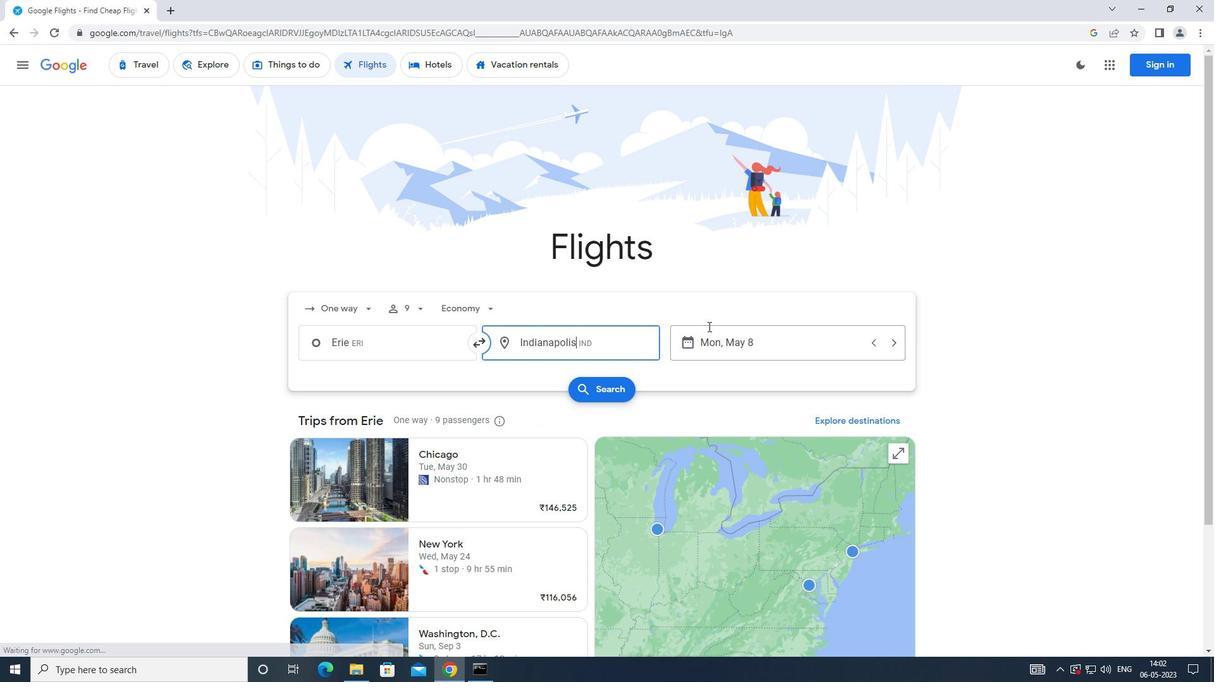 
Action: Mouse pressed left at (718, 329)
Screenshot: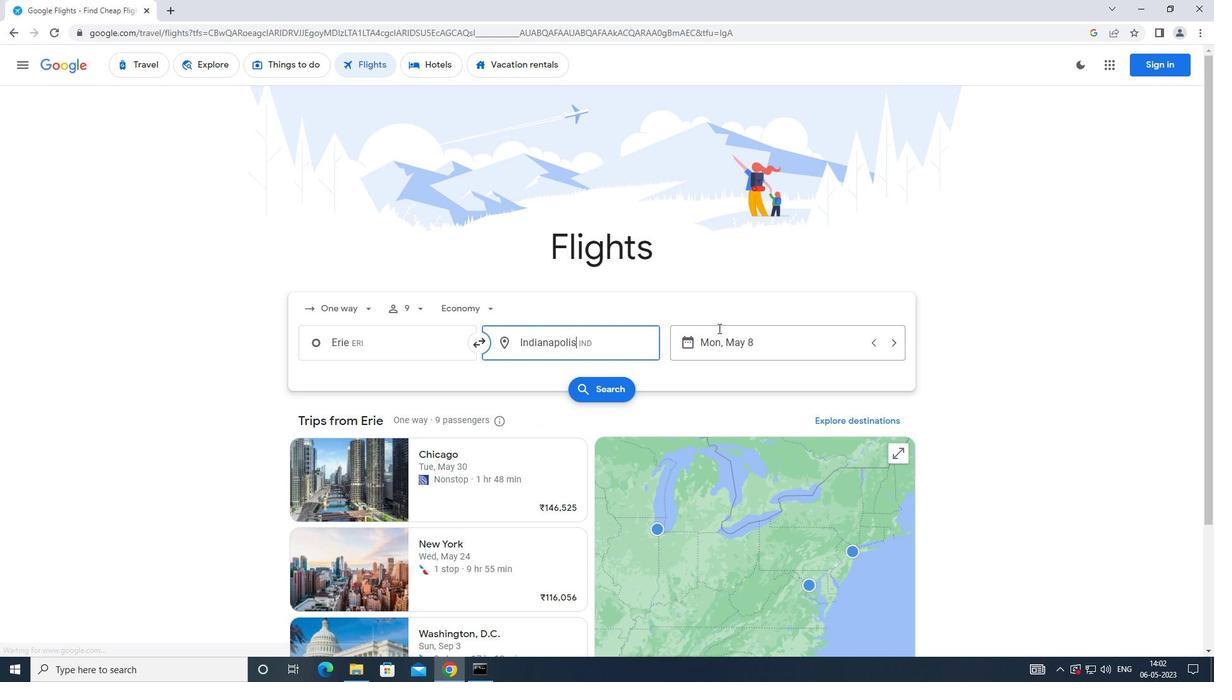 
Action: Mouse moved to (487, 453)
Screenshot: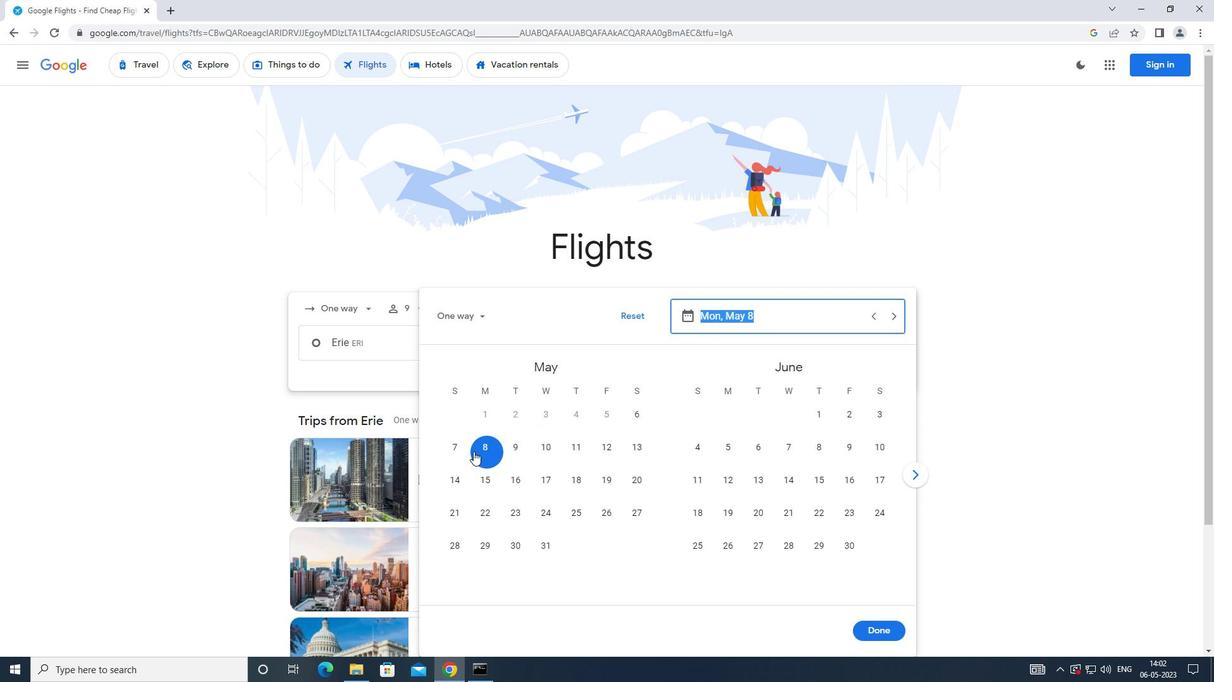 
Action: Mouse pressed left at (487, 453)
Screenshot: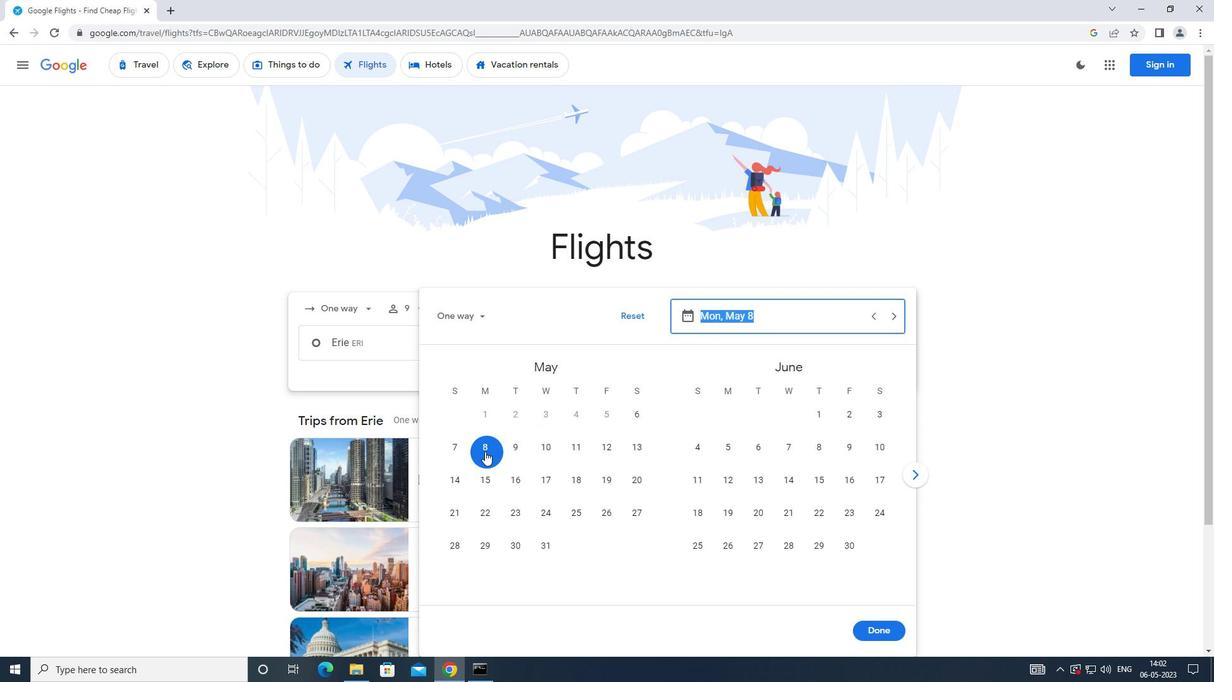 
Action: Mouse moved to (865, 629)
Screenshot: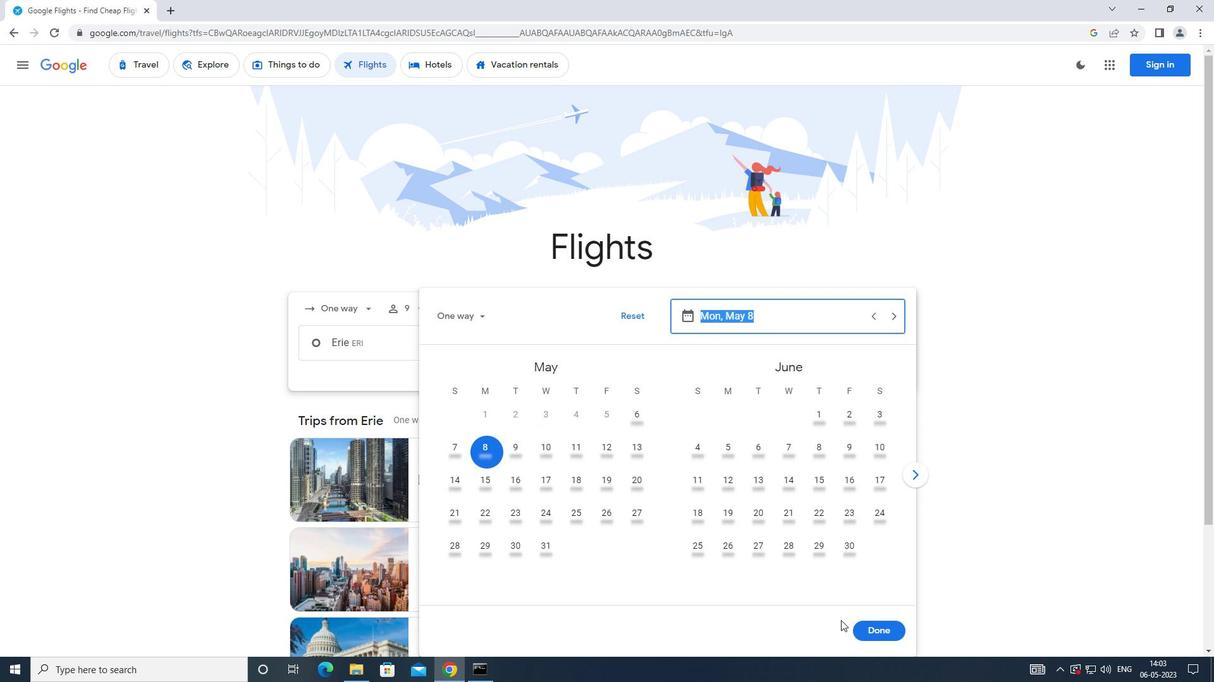 
Action: Mouse pressed left at (865, 629)
Screenshot: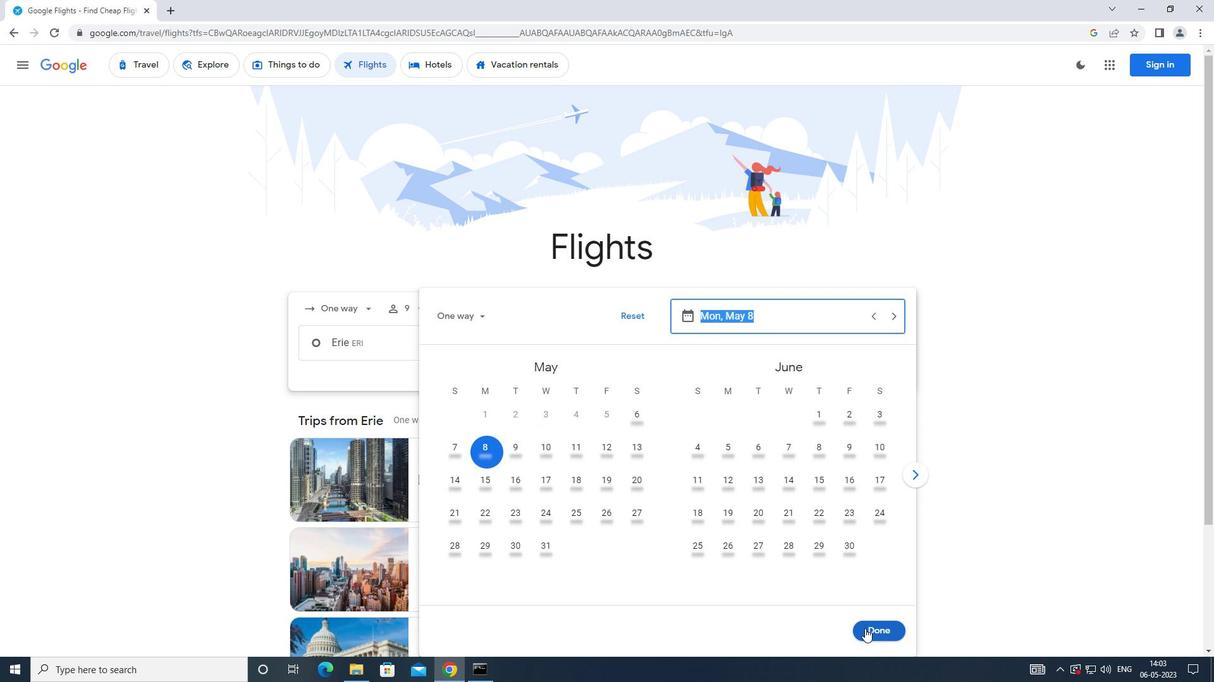 
Action: Mouse moved to (608, 389)
Screenshot: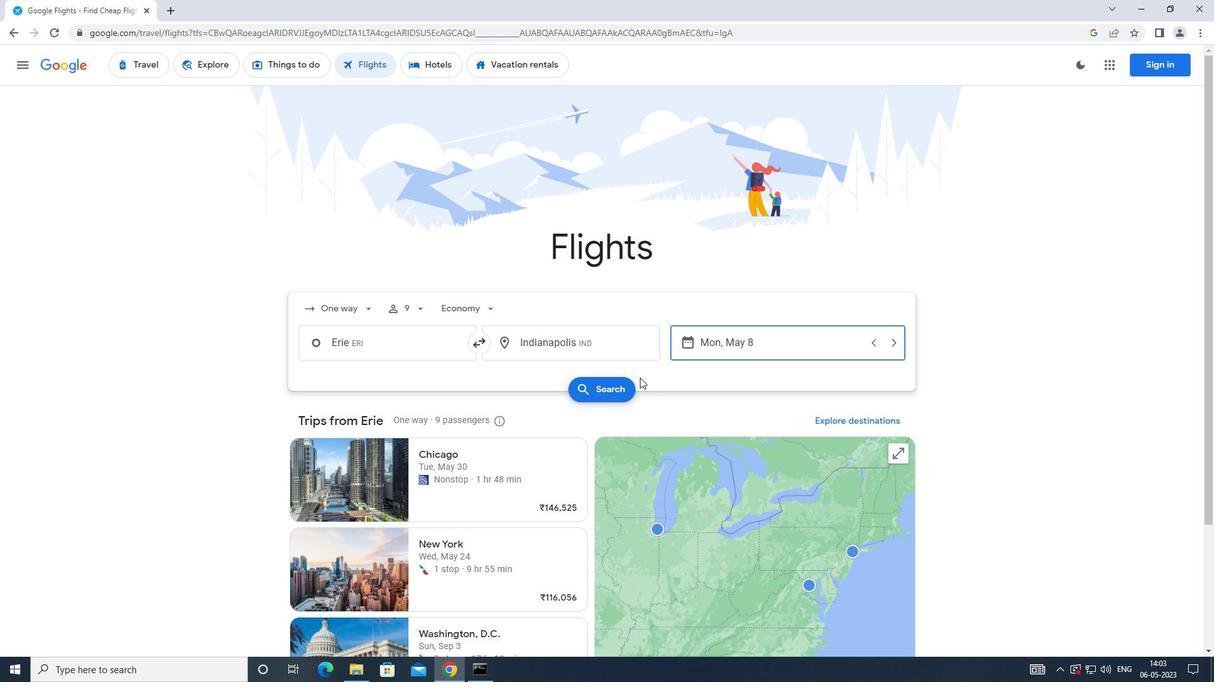 
Action: Mouse pressed left at (608, 389)
Screenshot: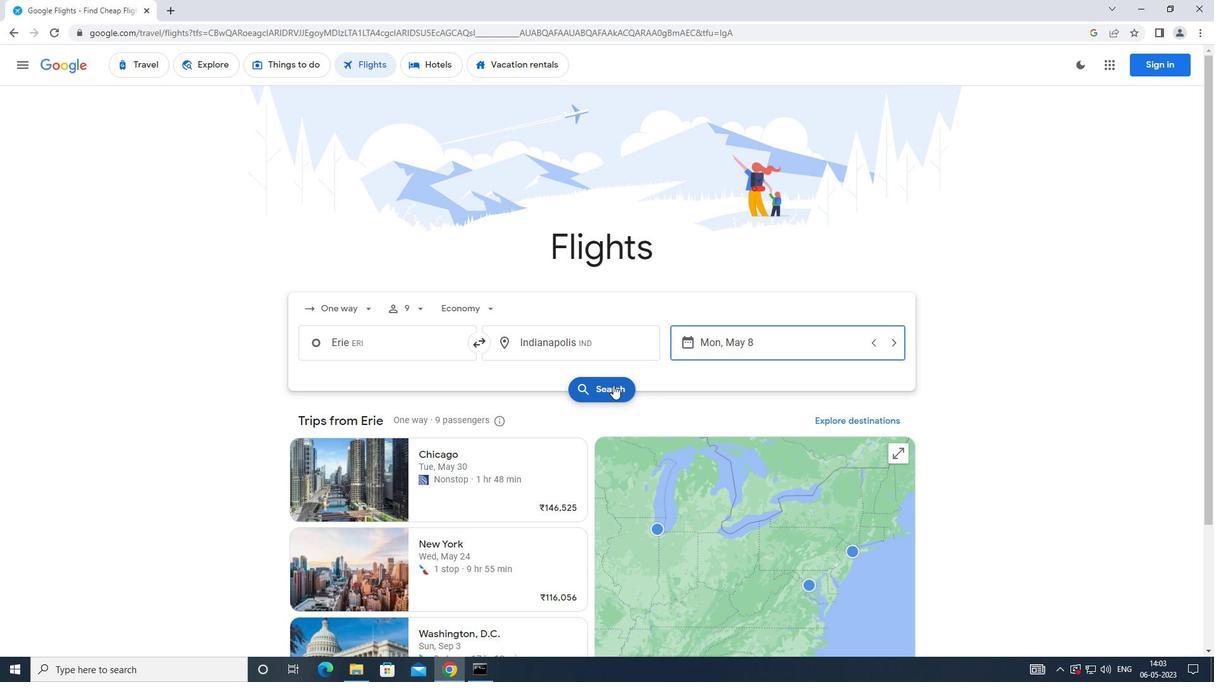 
Action: Mouse moved to (312, 175)
Screenshot: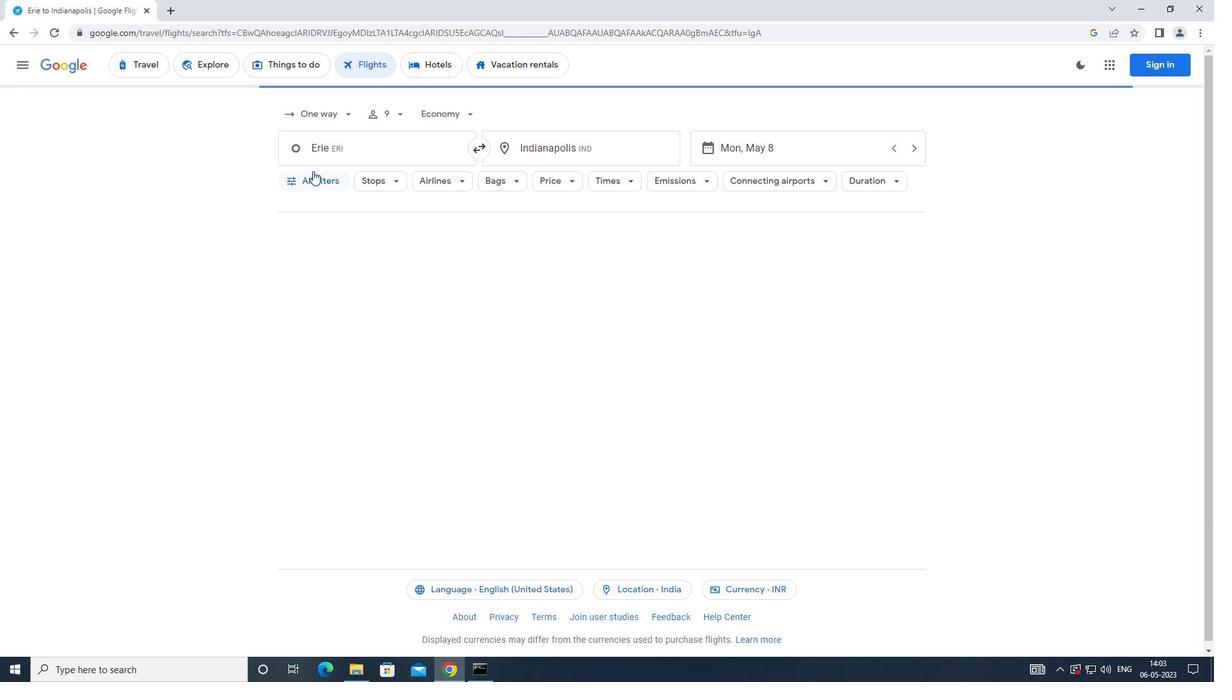 
Action: Mouse pressed left at (312, 175)
Screenshot: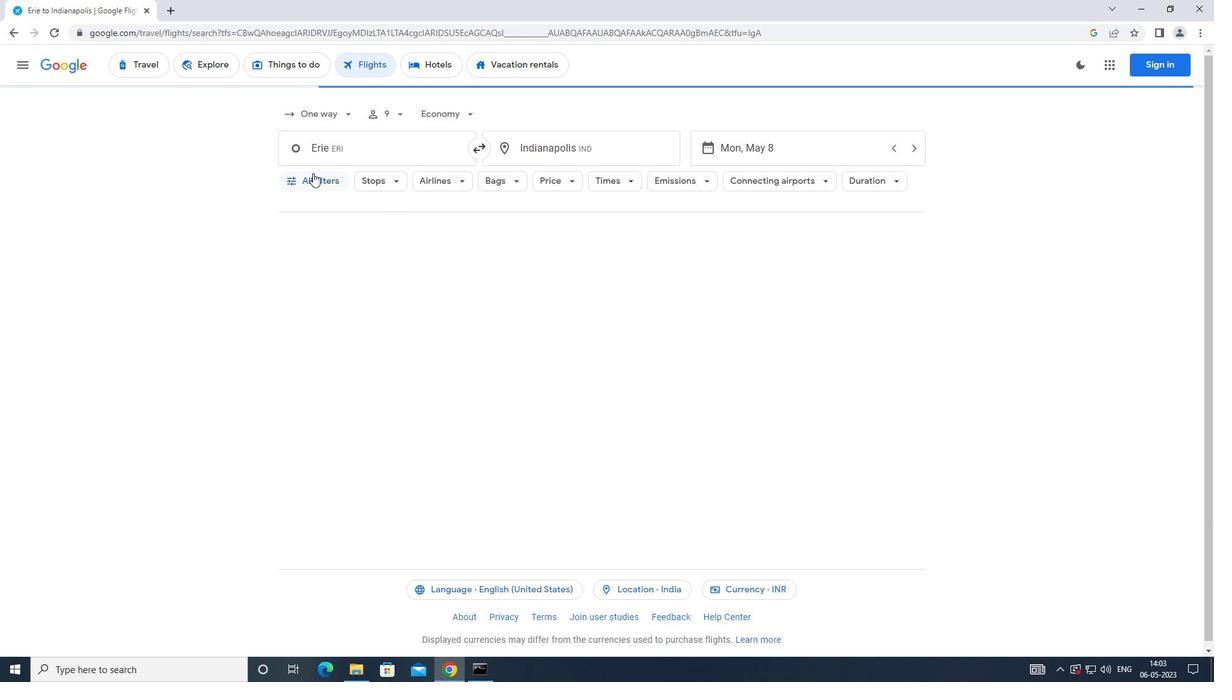 
Action: Mouse moved to (465, 457)
Screenshot: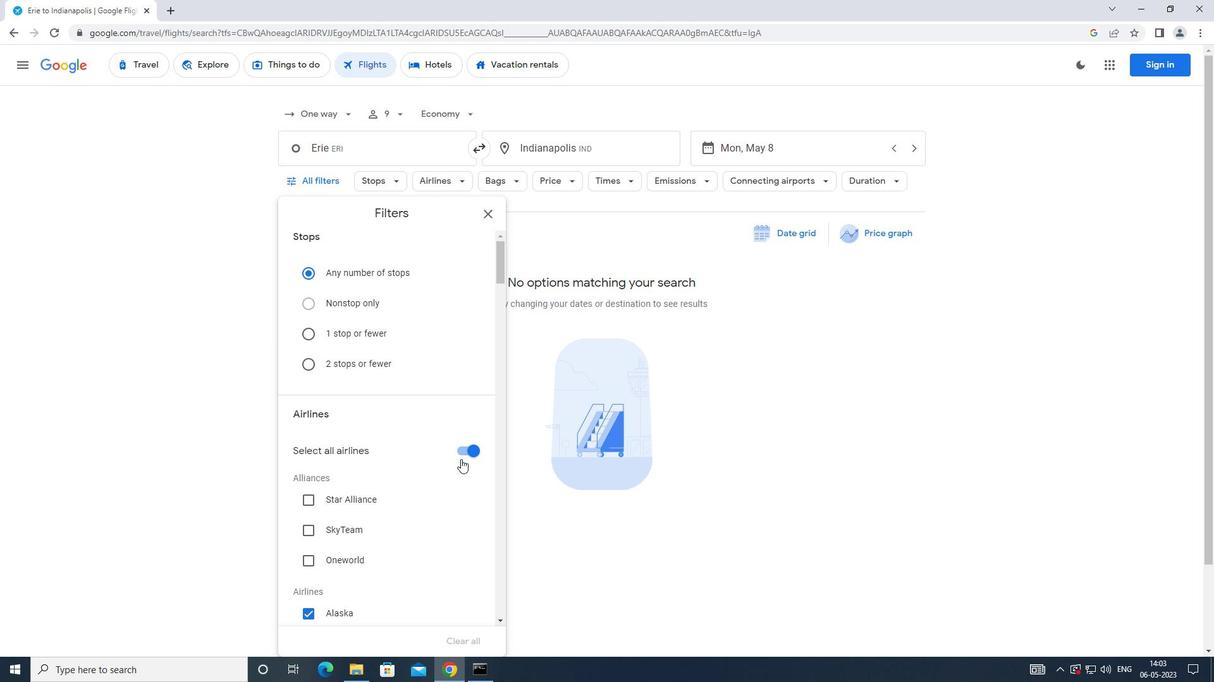 
Action: Mouse pressed left at (465, 457)
Screenshot: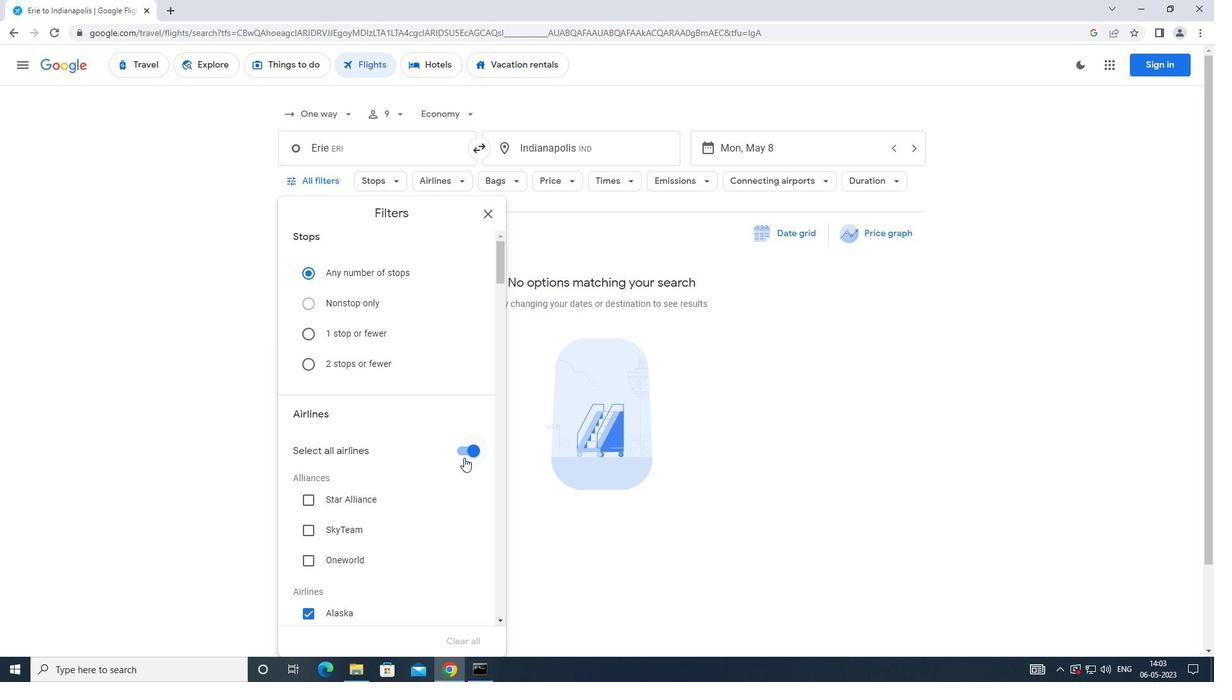 
Action: Mouse moved to (455, 463)
Screenshot: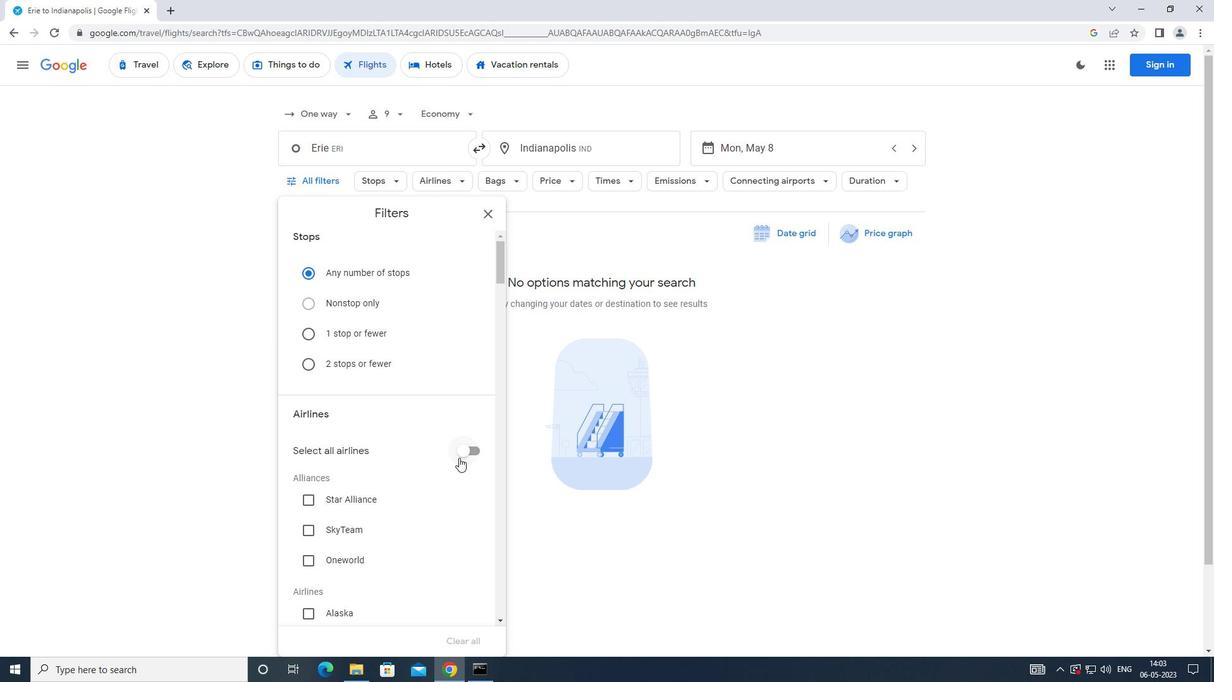 
Action: Mouse scrolled (455, 462) with delta (0, 0)
Screenshot: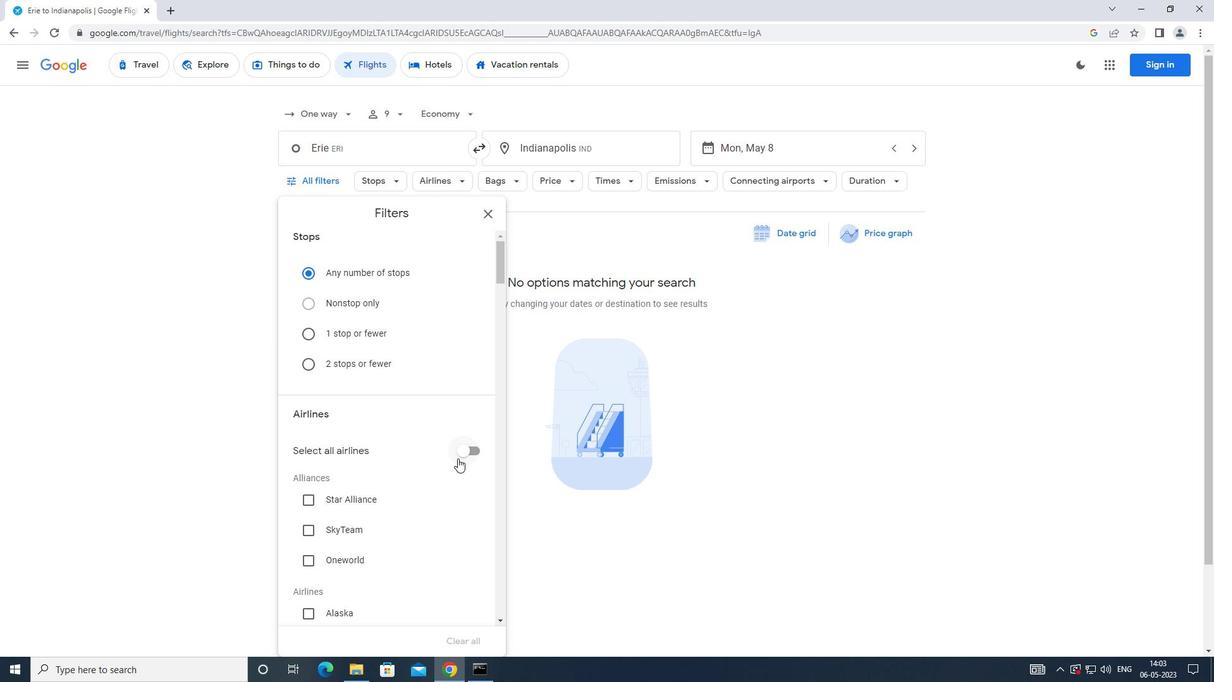
Action: Mouse moved to (454, 463)
Screenshot: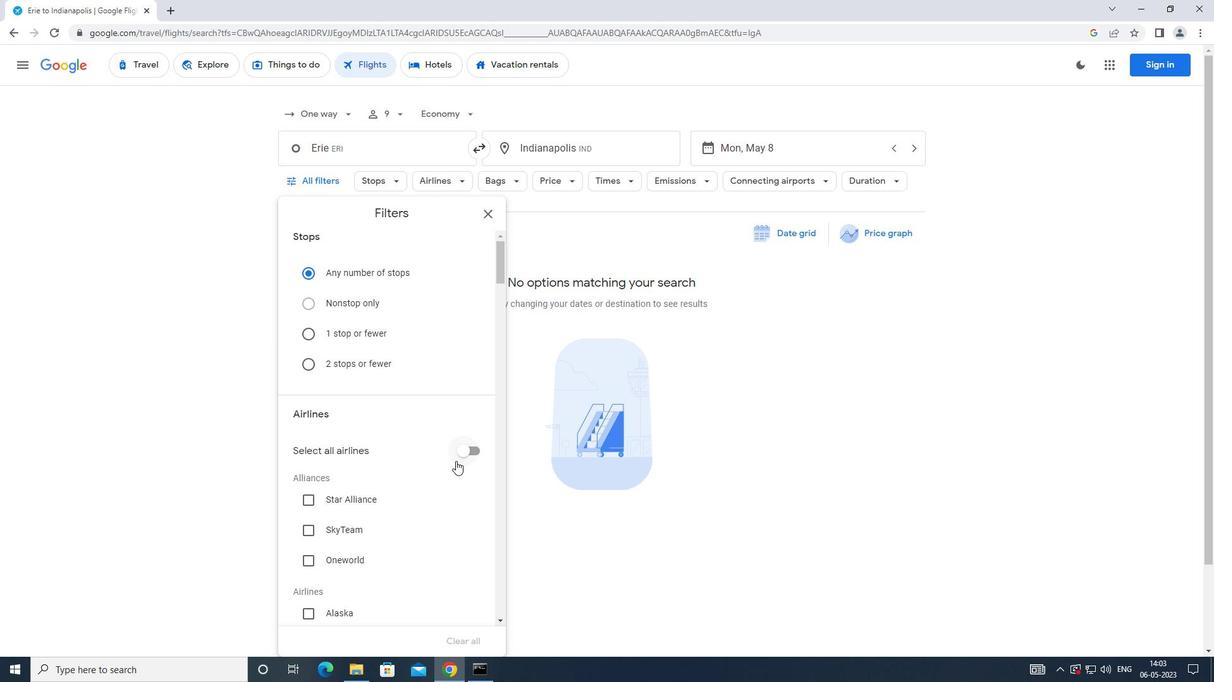 
Action: Mouse scrolled (454, 462) with delta (0, 0)
Screenshot: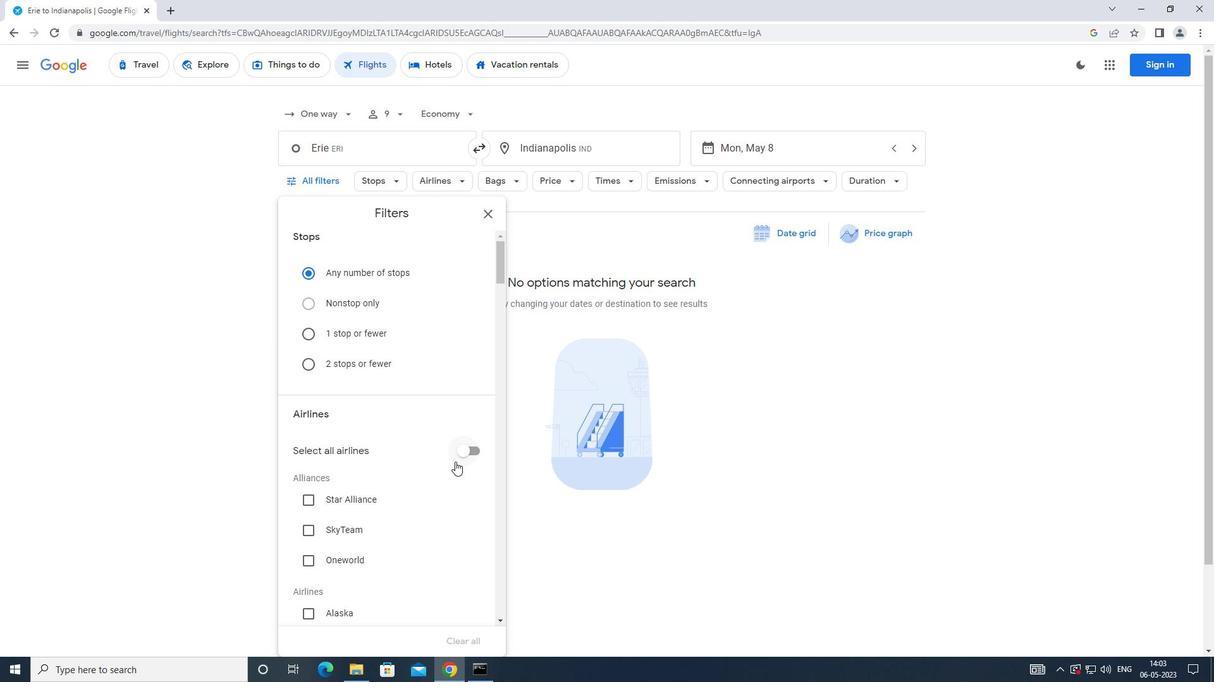 
Action: Mouse moved to (454, 463)
Screenshot: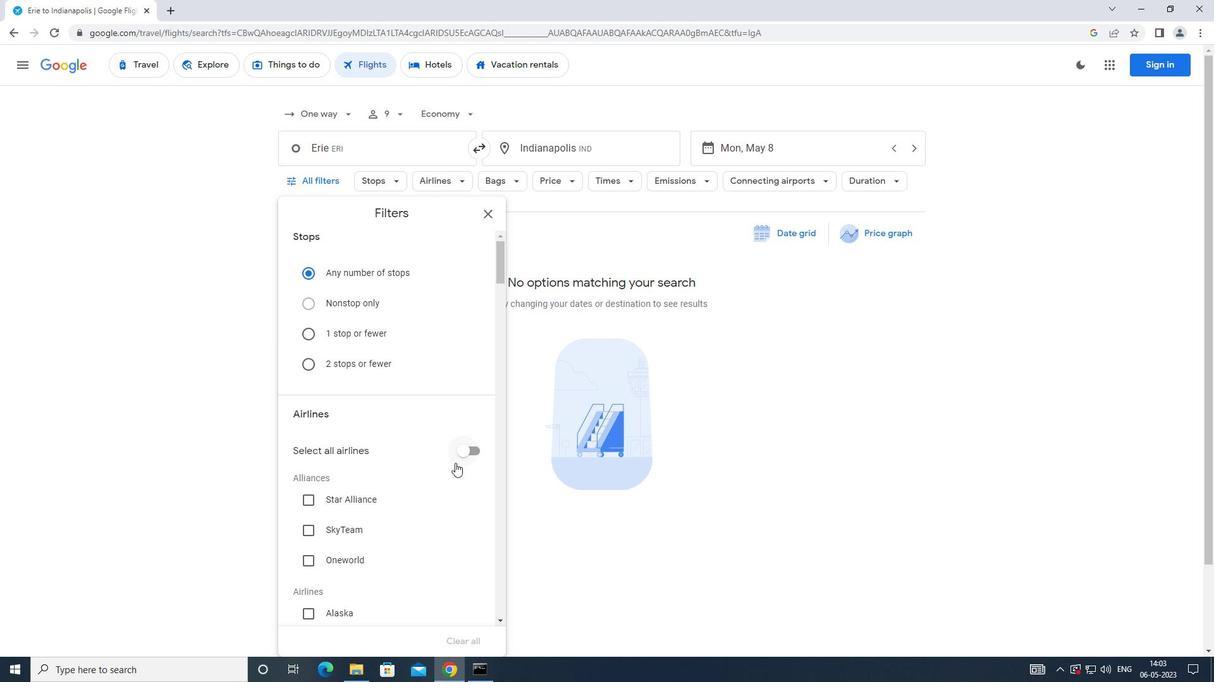 
Action: Mouse scrolled (454, 462) with delta (0, 0)
Screenshot: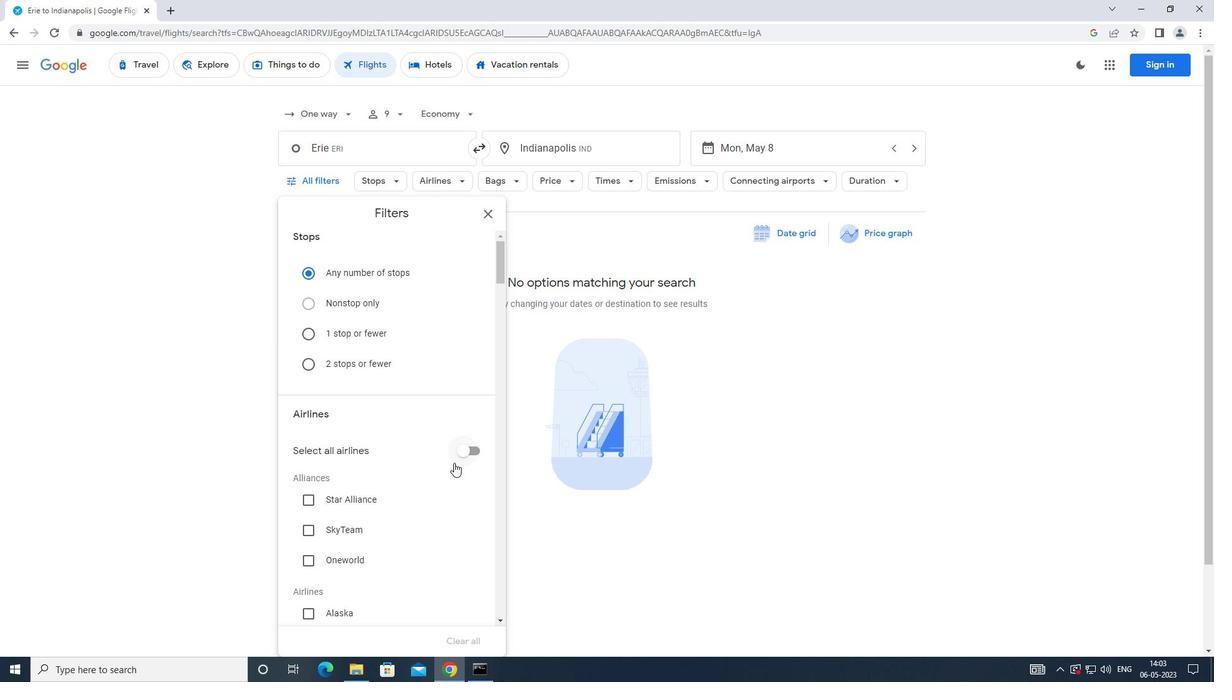 
Action: Mouse scrolled (454, 462) with delta (0, 0)
Screenshot: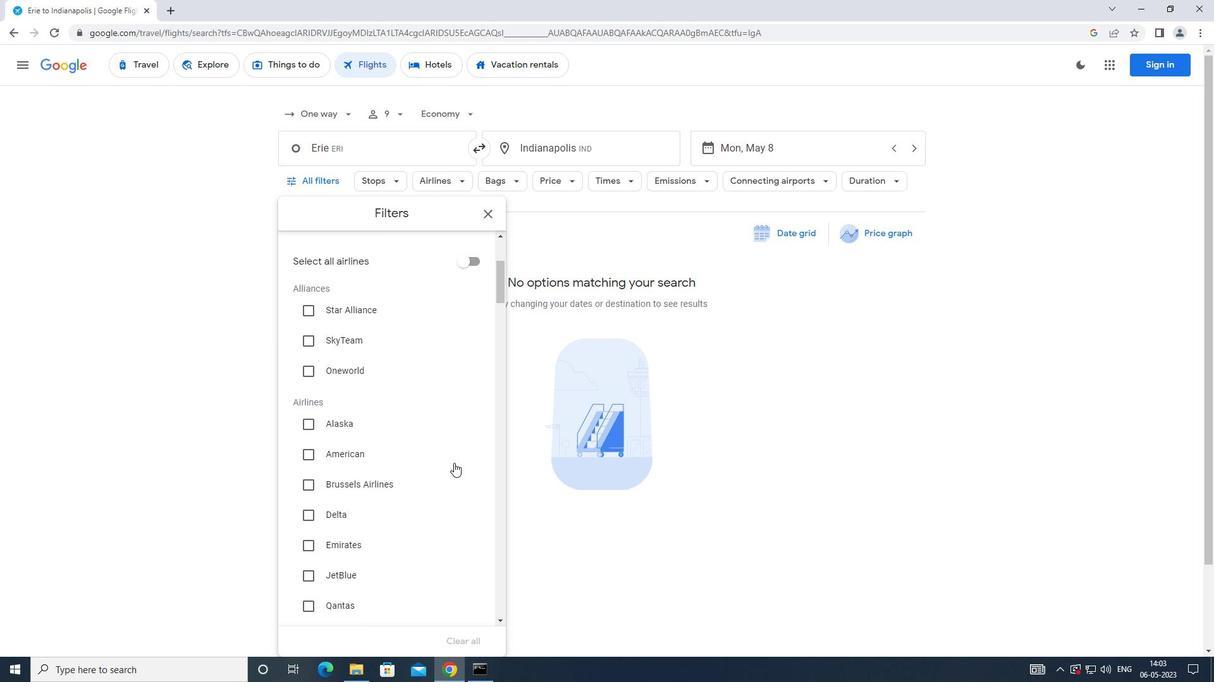
Action: Mouse scrolled (454, 462) with delta (0, 0)
Screenshot: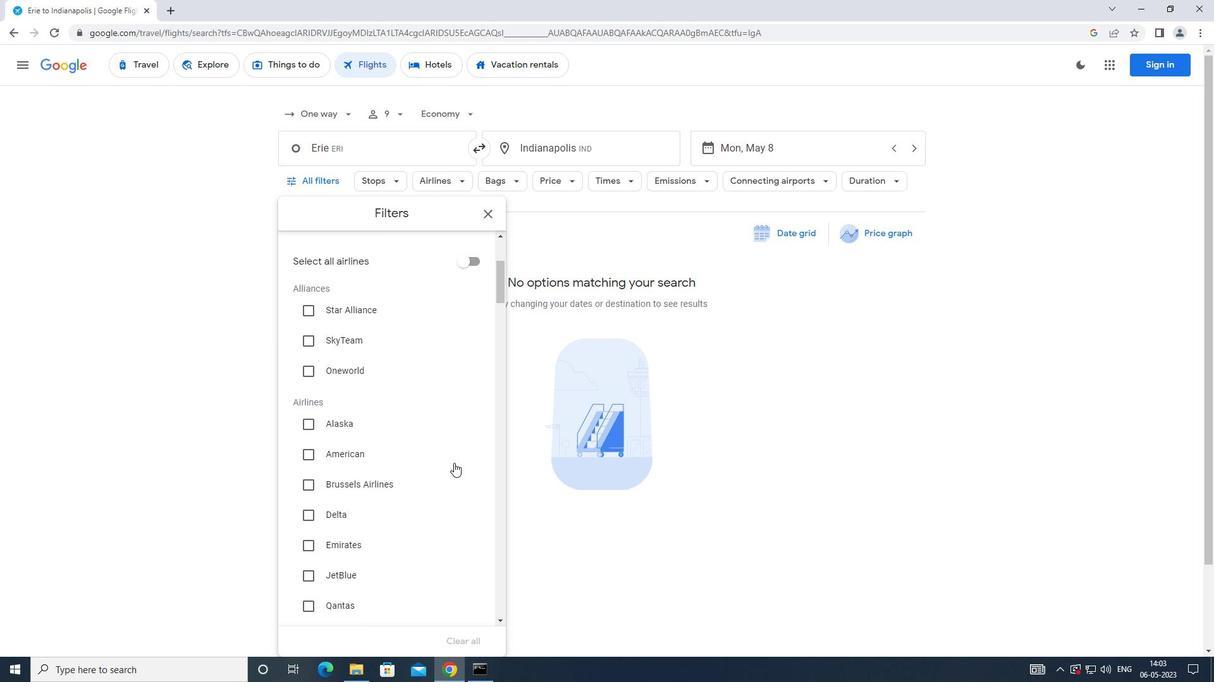 
Action: Mouse moved to (453, 460)
Screenshot: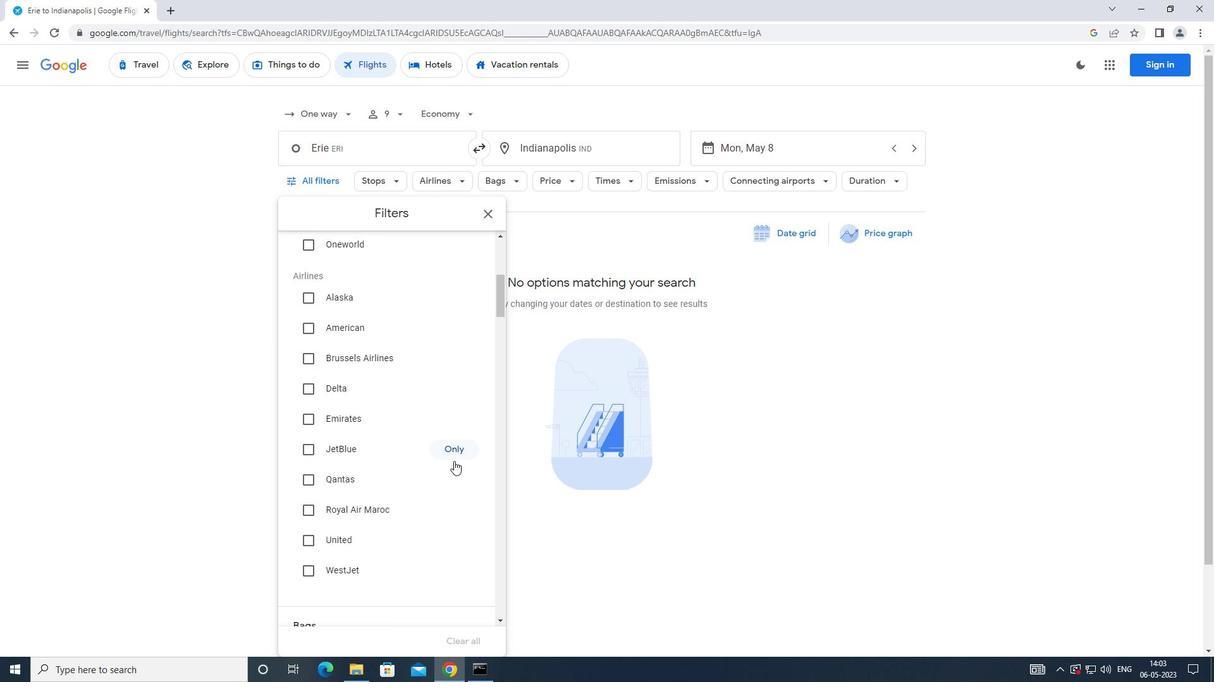 
Action: Mouse scrolled (453, 460) with delta (0, 0)
Screenshot: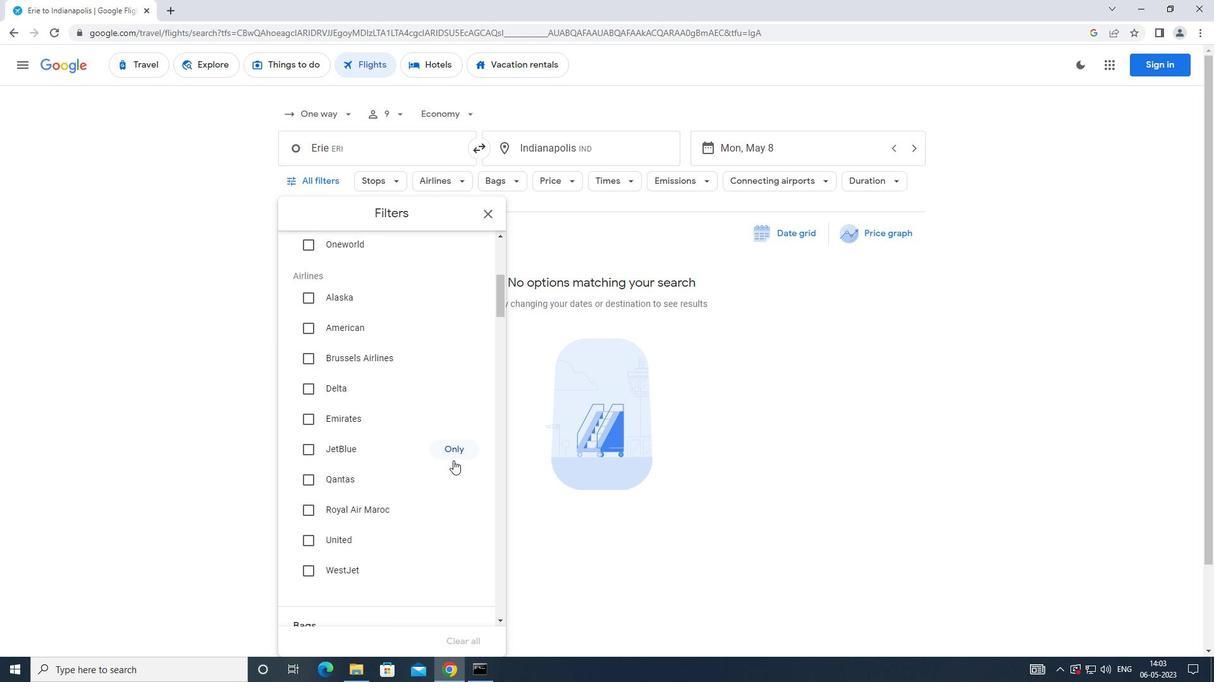 
Action: Mouse scrolled (453, 460) with delta (0, 0)
Screenshot: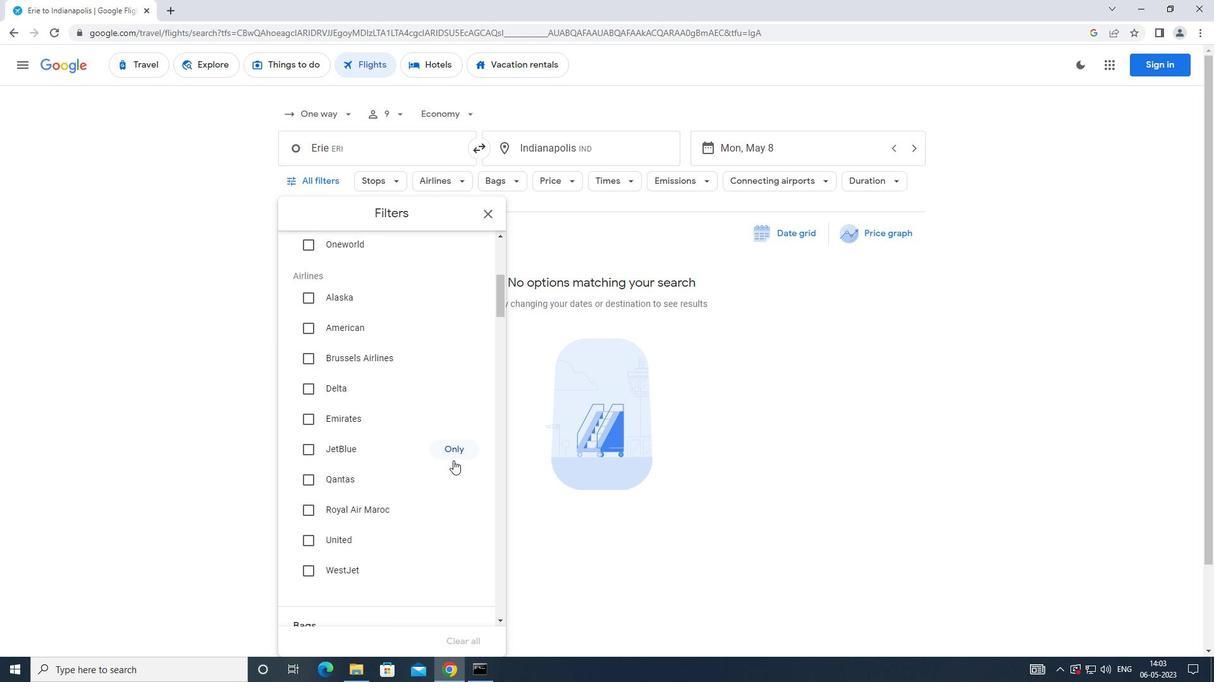 
Action: Mouse scrolled (453, 460) with delta (0, 0)
Screenshot: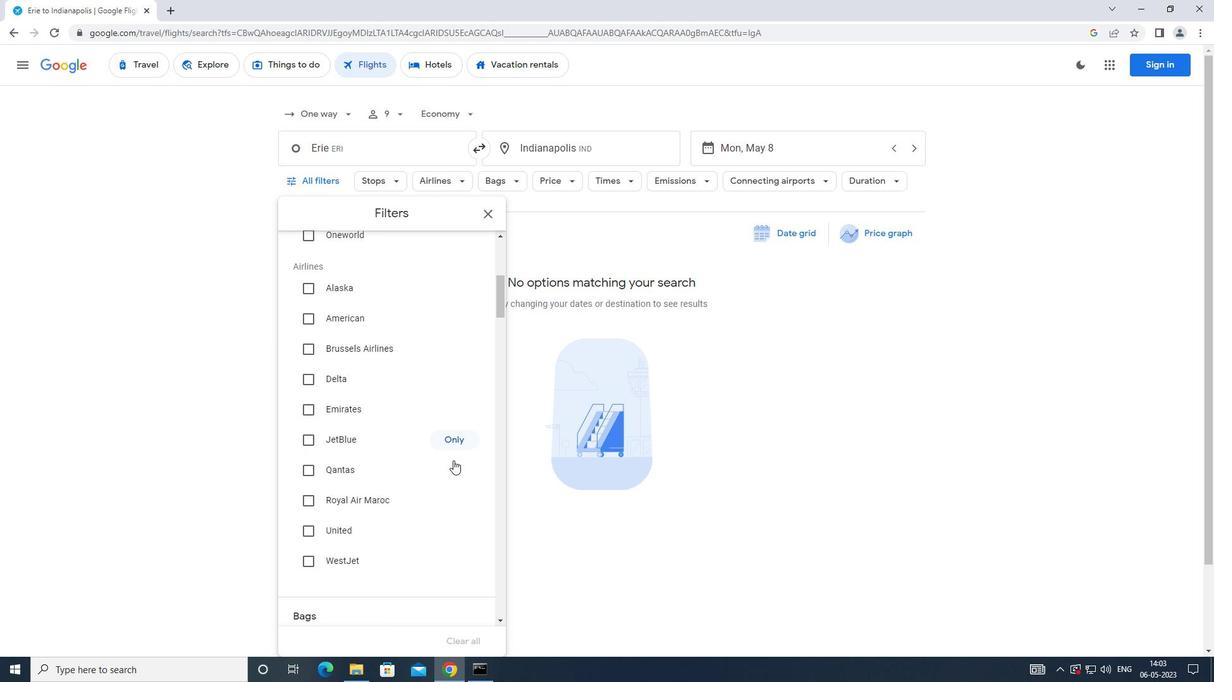 
Action: Mouse scrolled (453, 460) with delta (0, 0)
Screenshot: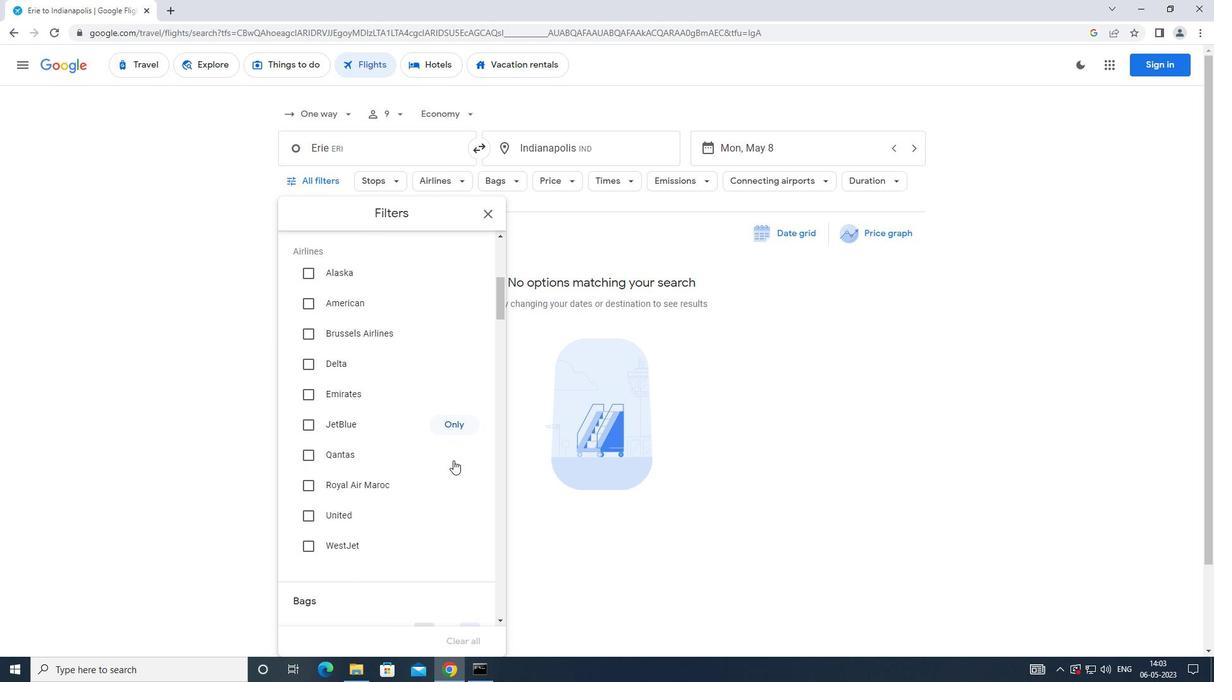 
Action: Mouse moved to (459, 438)
Screenshot: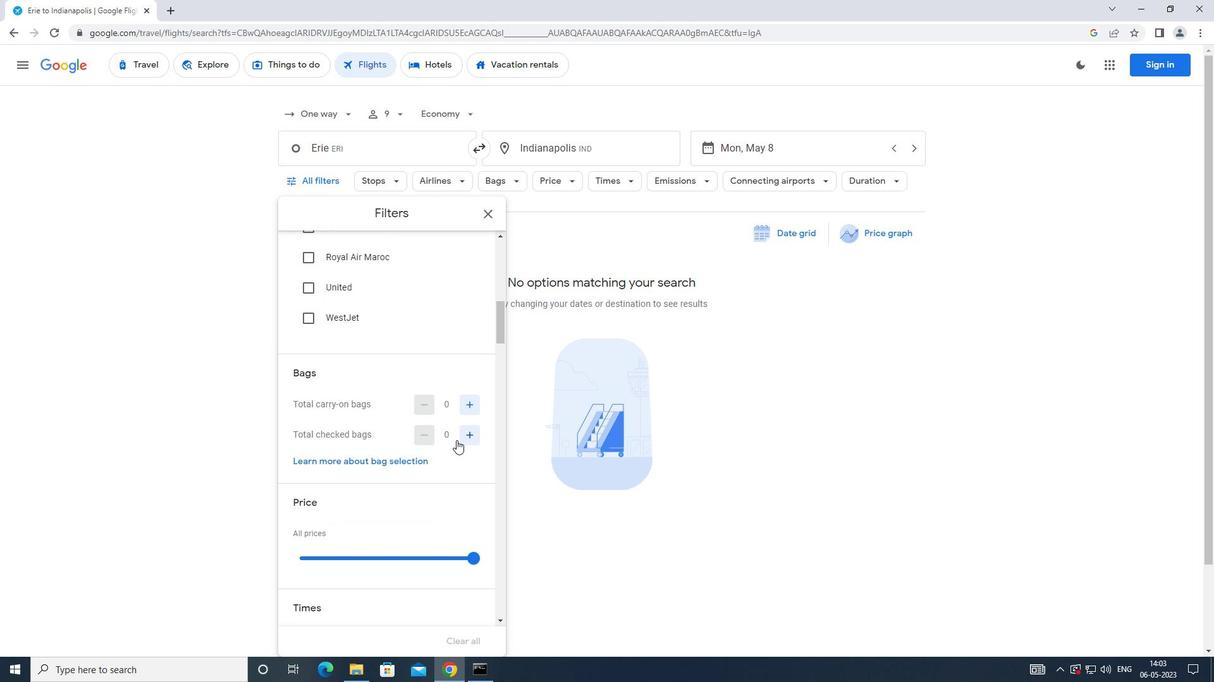 
Action: Mouse pressed left at (459, 438)
Screenshot: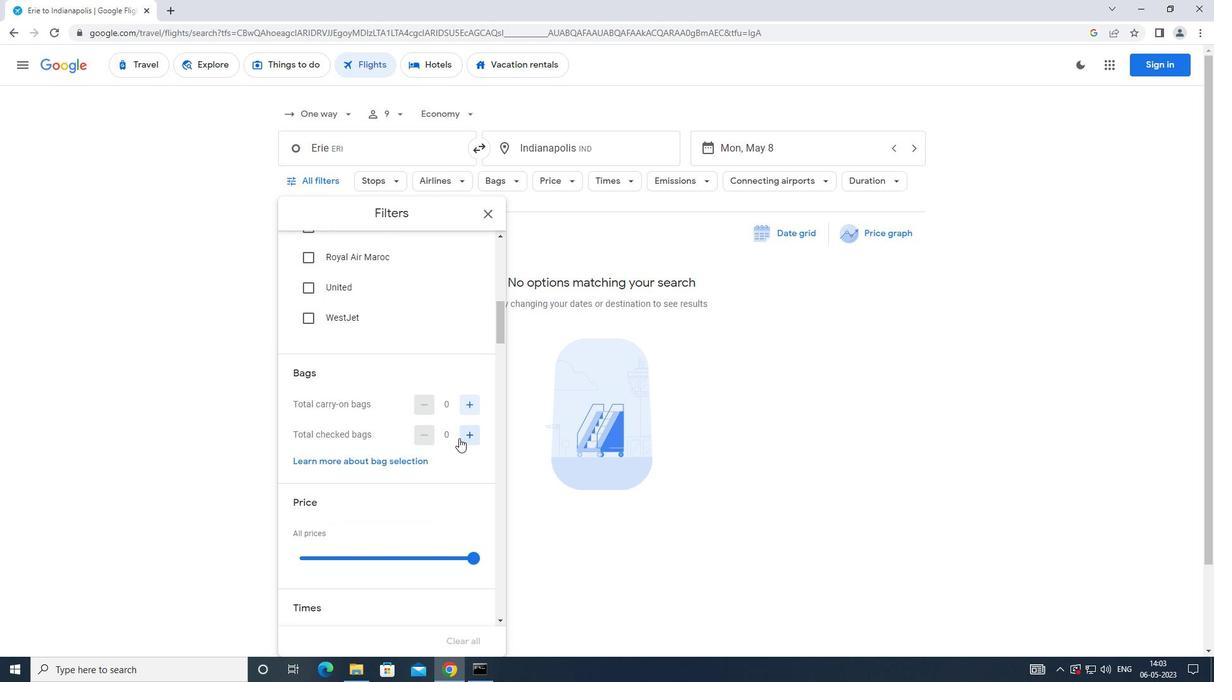 
Action: Mouse pressed left at (459, 438)
Screenshot: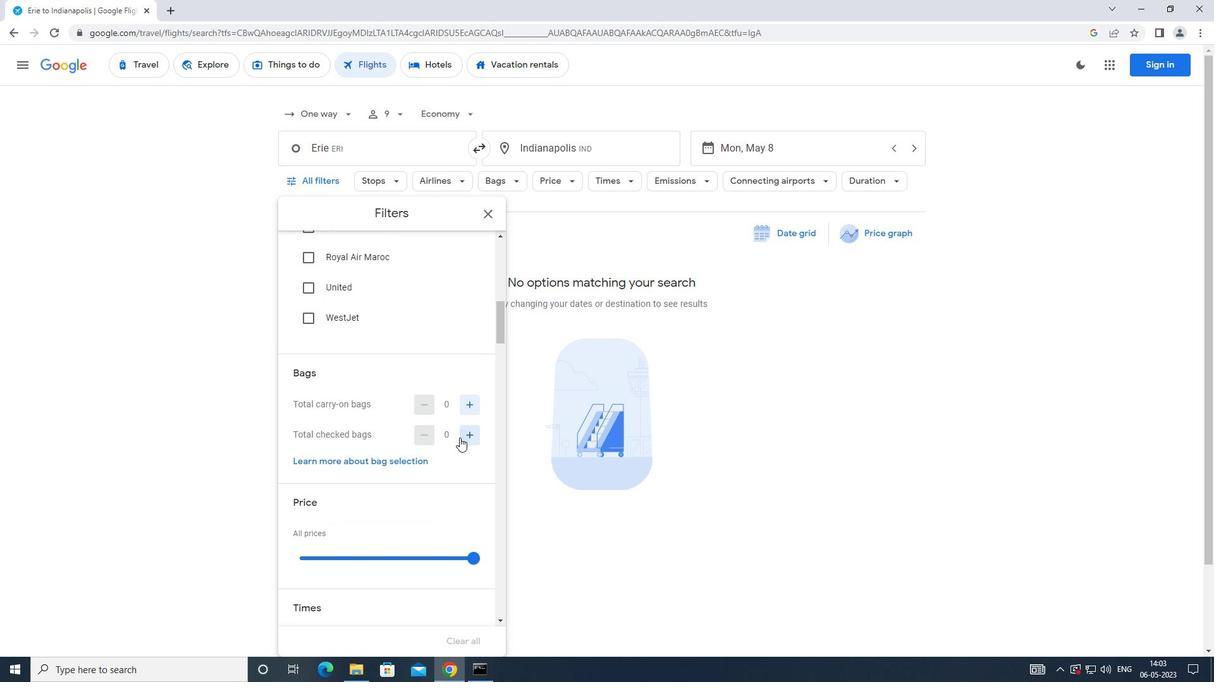
Action: Mouse moved to (443, 467)
Screenshot: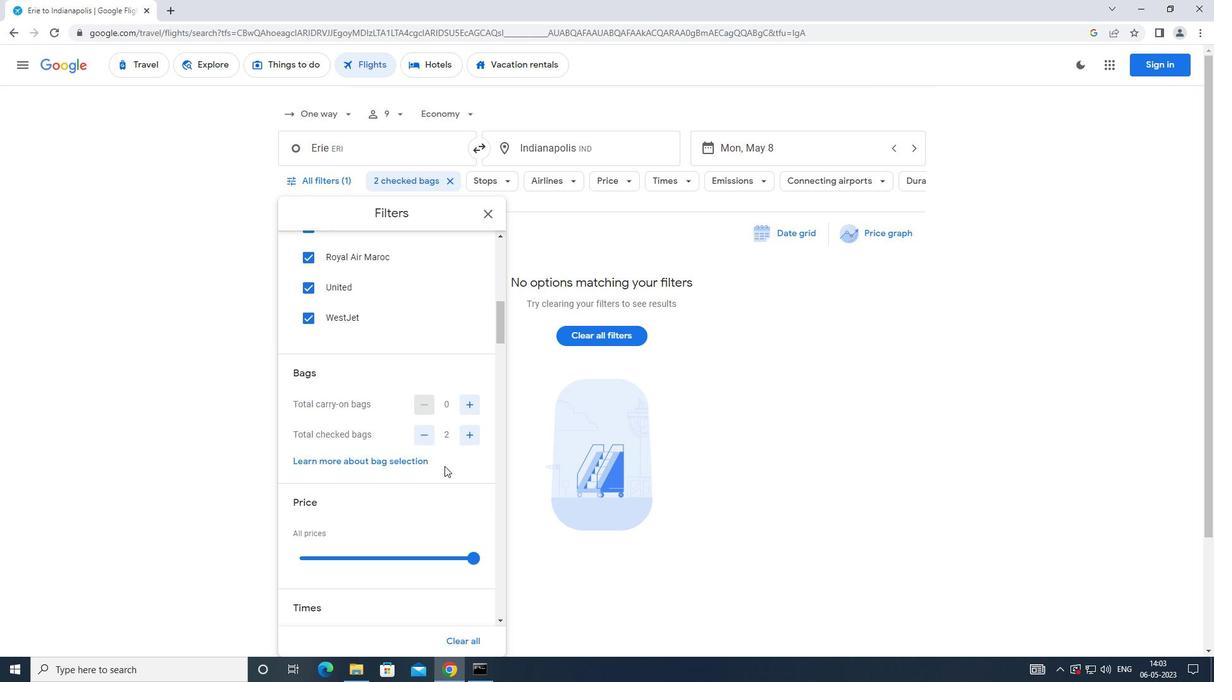 
Action: Mouse scrolled (443, 466) with delta (0, 0)
Screenshot: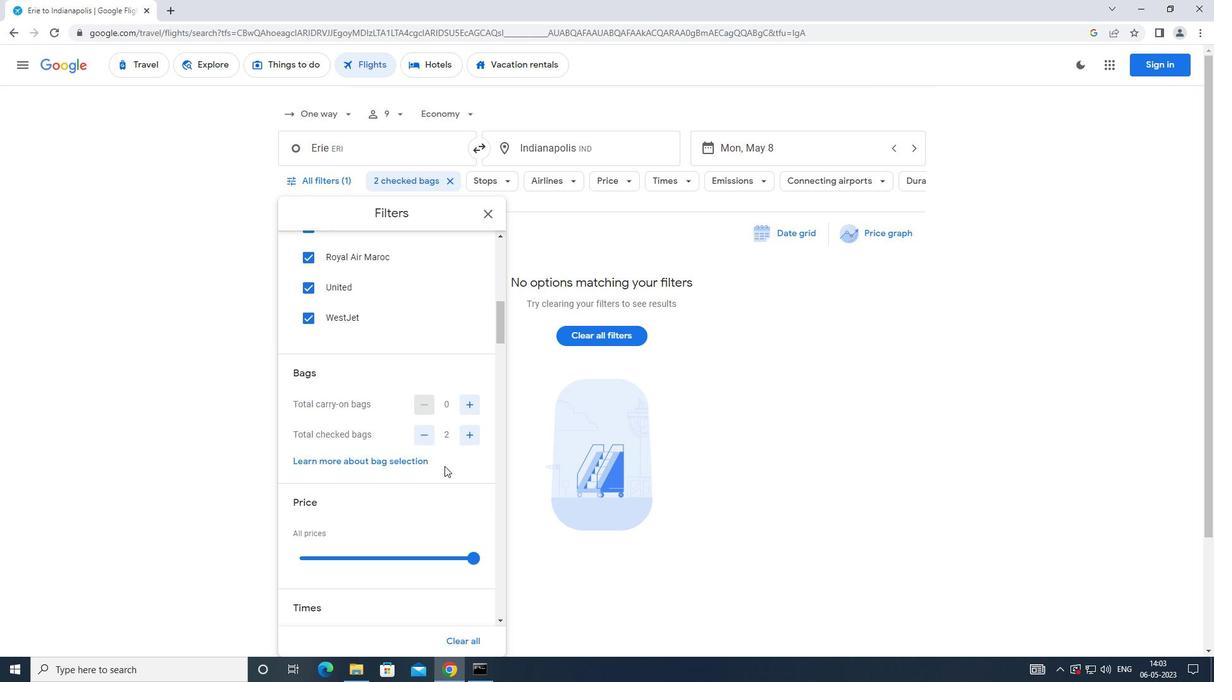 
Action: Mouse moved to (443, 467)
Screenshot: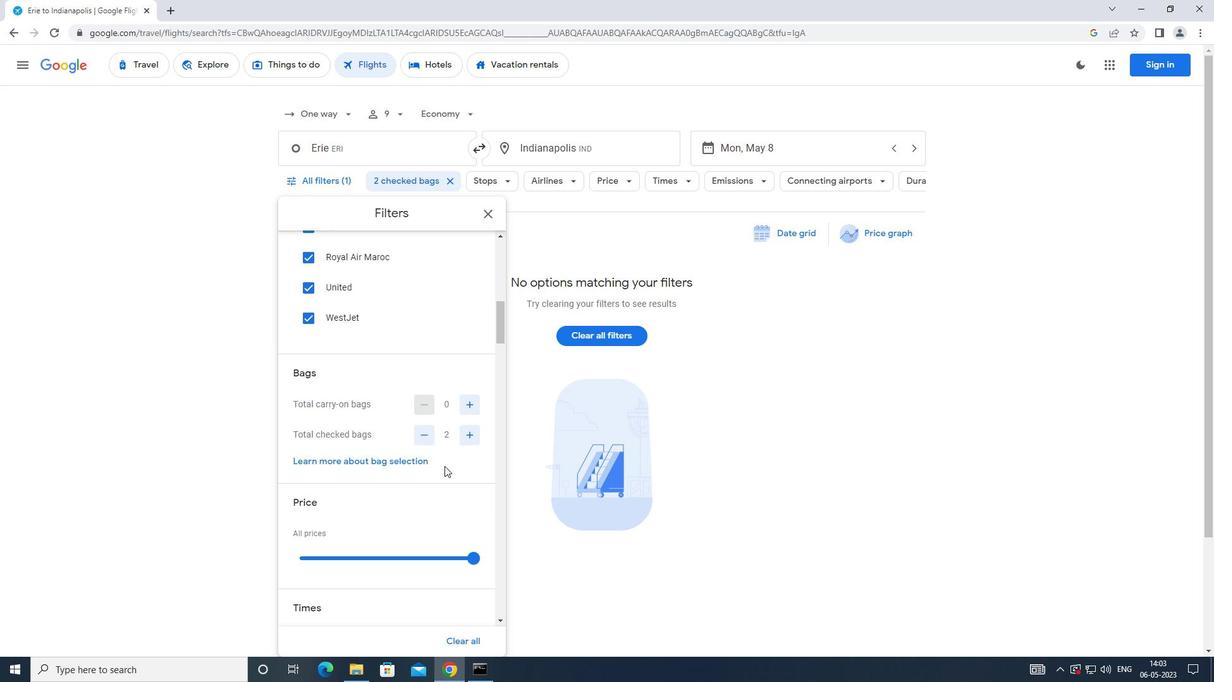 
Action: Mouse scrolled (443, 467) with delta (0, 0)
Screenshot: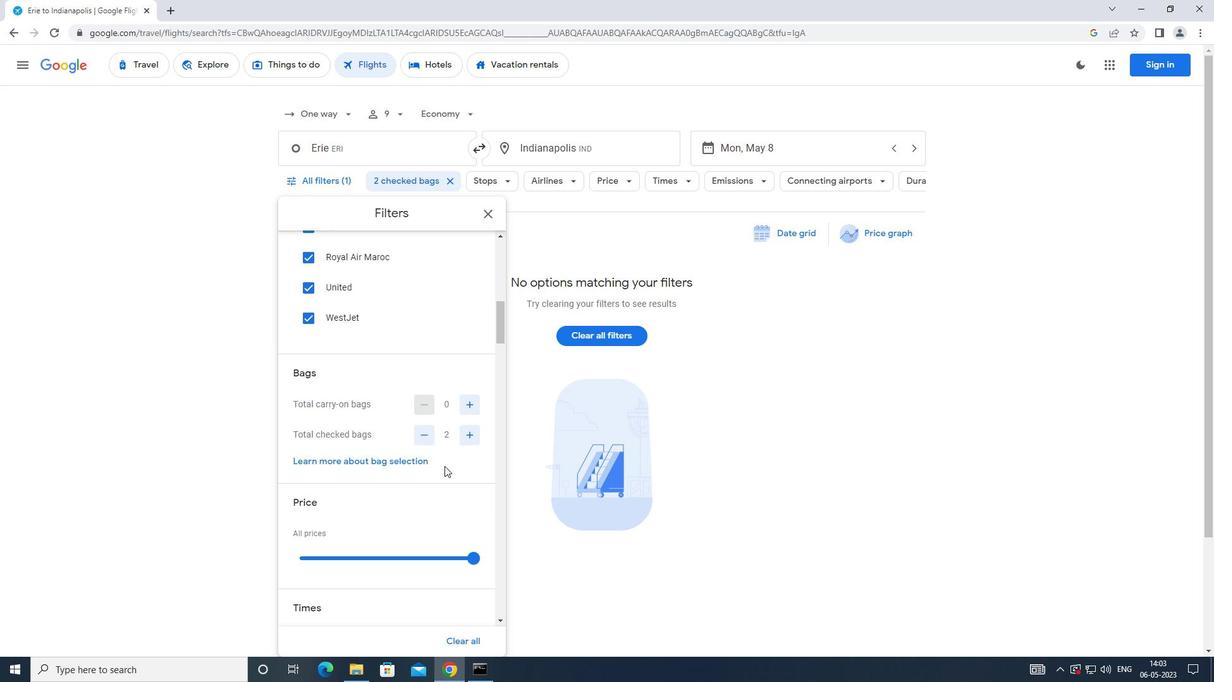 
Action: Mouse moved to (469, 435)
Screenshot: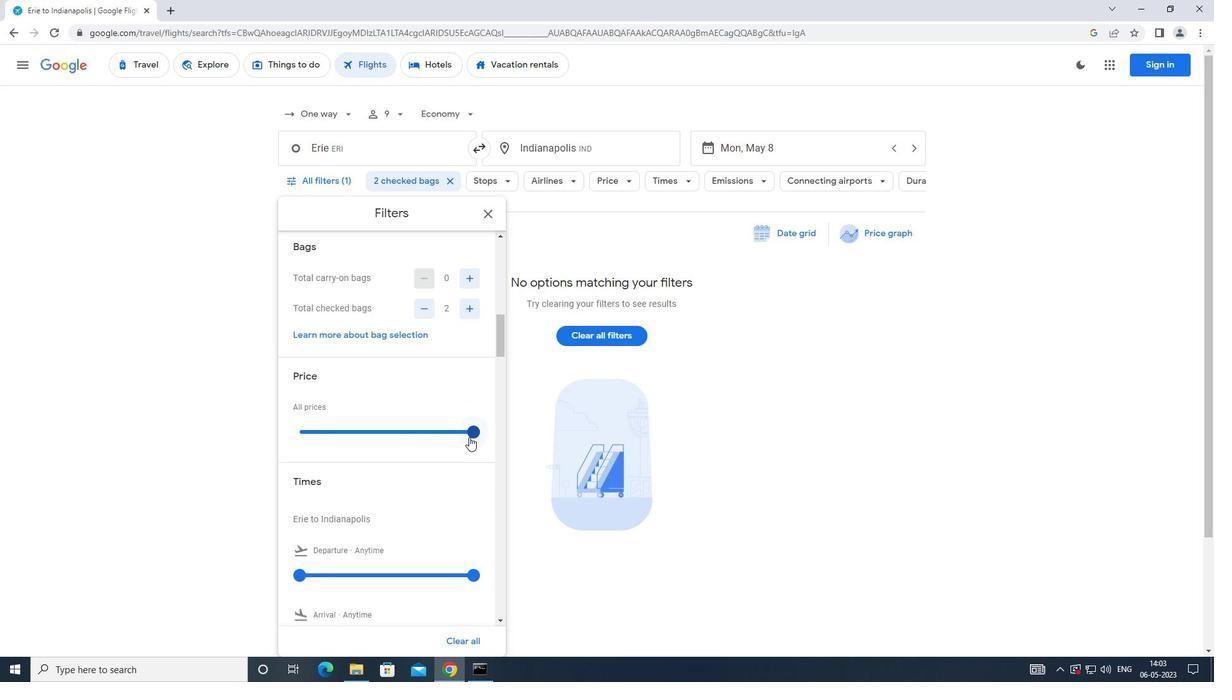 
Action: Mouse pressed left at (469, 435)
Screenshot: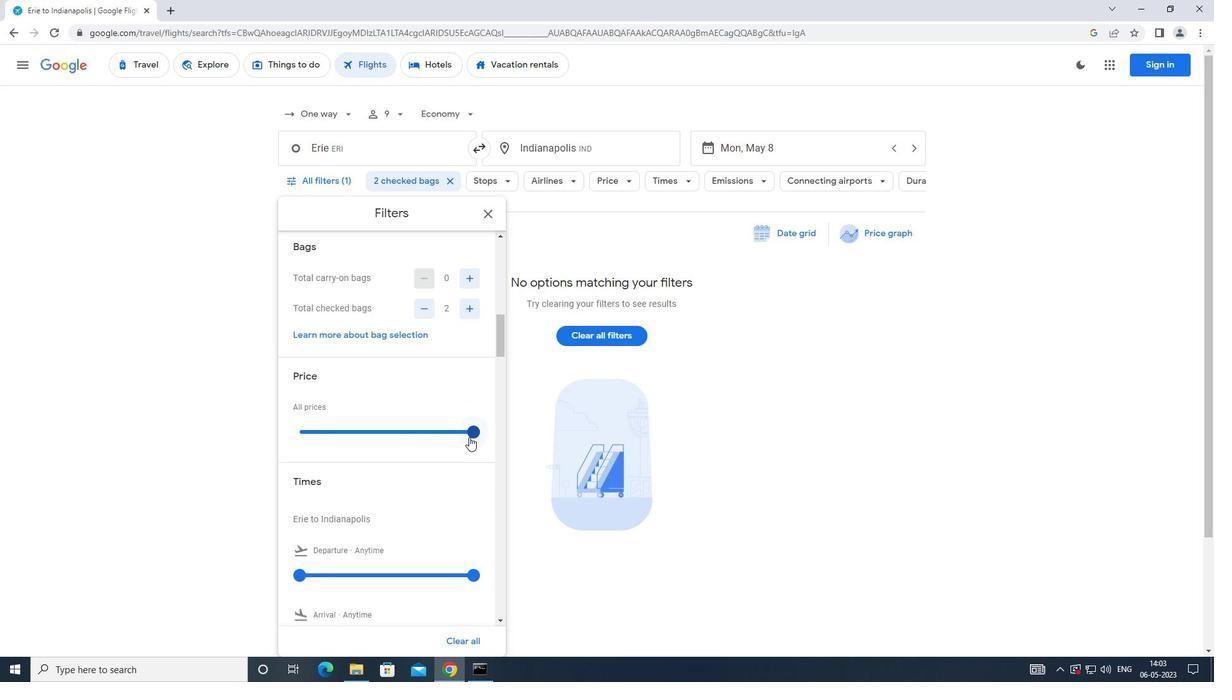 
Action: Mouse moved to (438, 447)
Screenshot: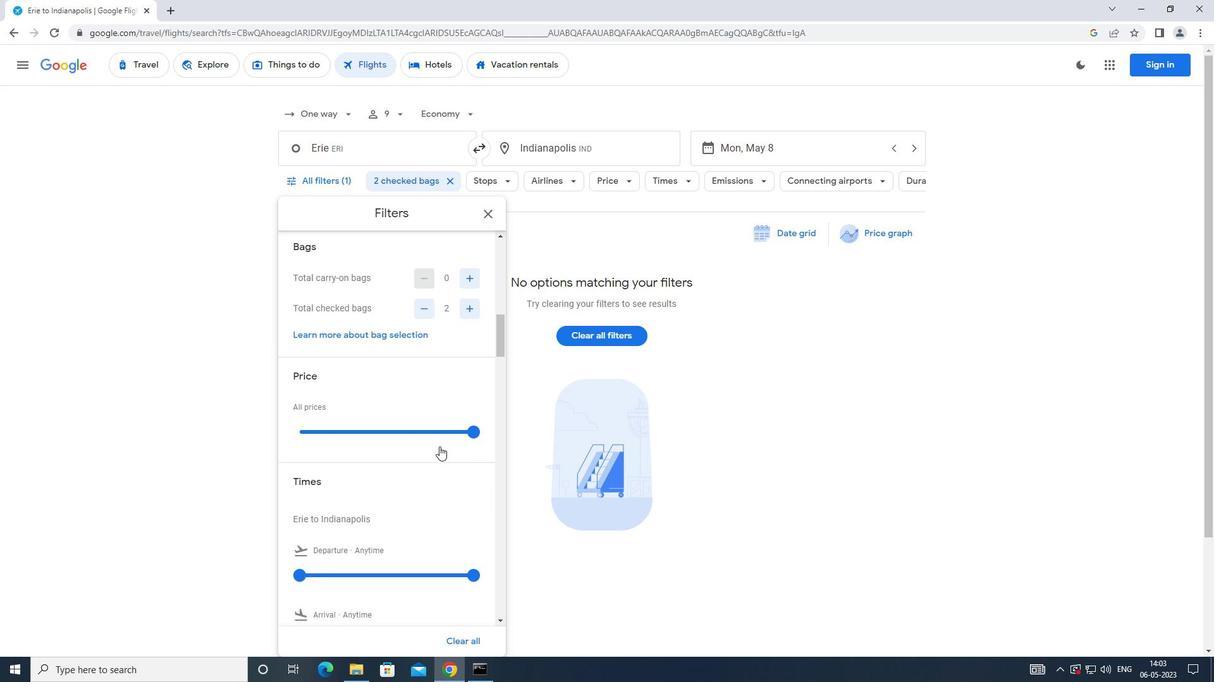 
Action: Mouse scrolled (438, 446) with delta (0, 0)
Screenshot: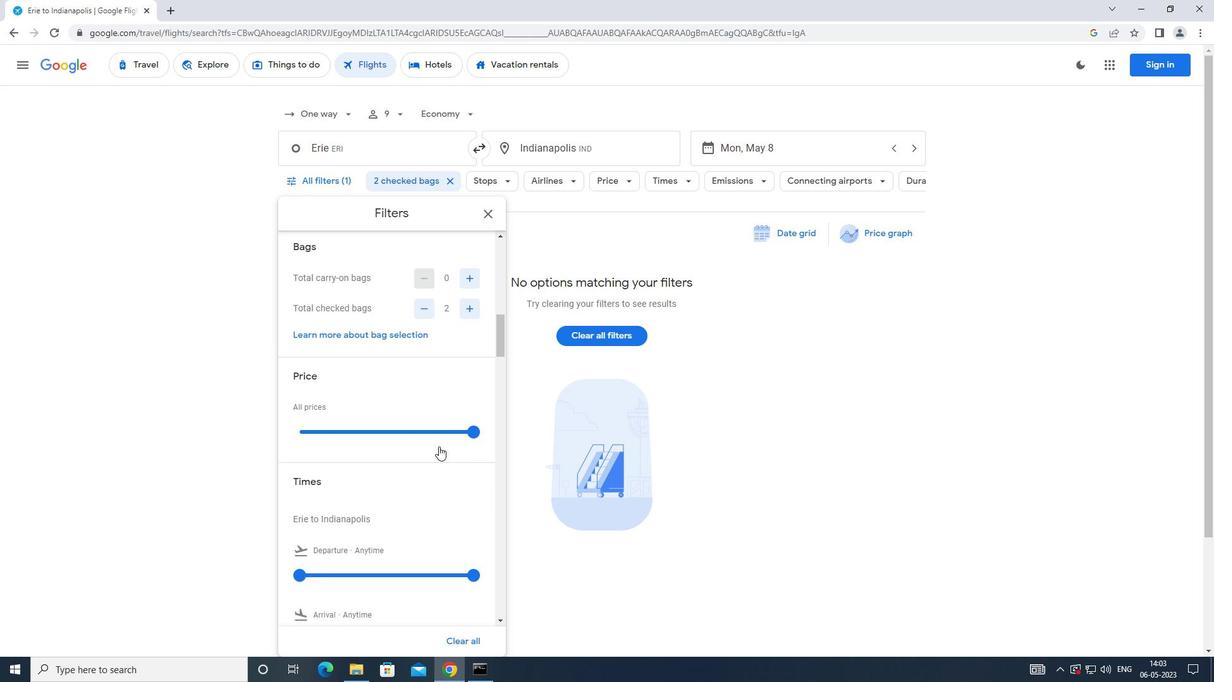 
Action: Mouse moved to (296, 510)
Screenshot: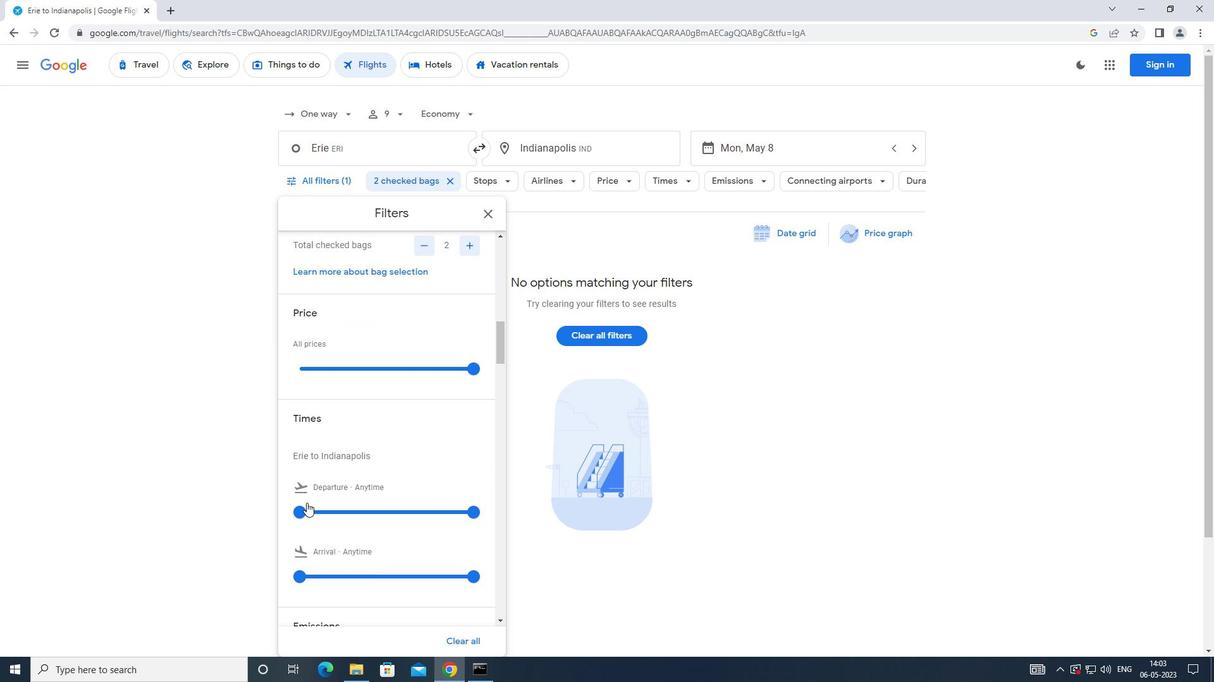 
Action: Mouse pressed left at (296, 510)
Screenshot: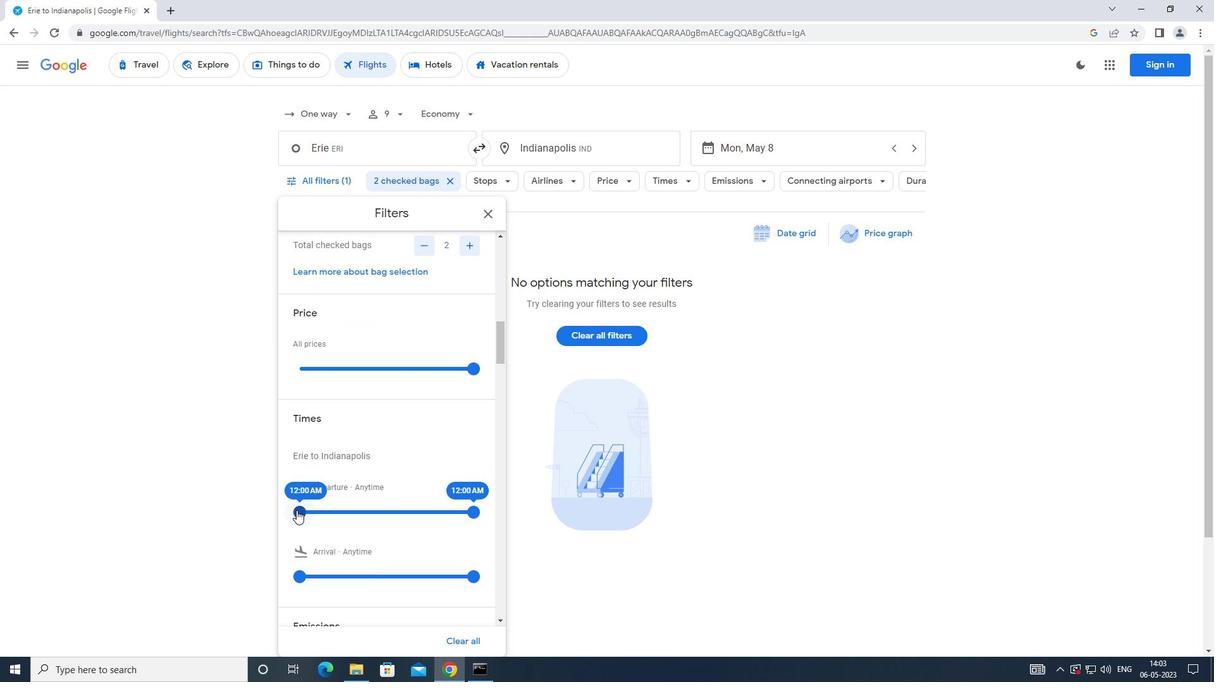 
Action: Mouse moved to (472, 512)
Screenshot: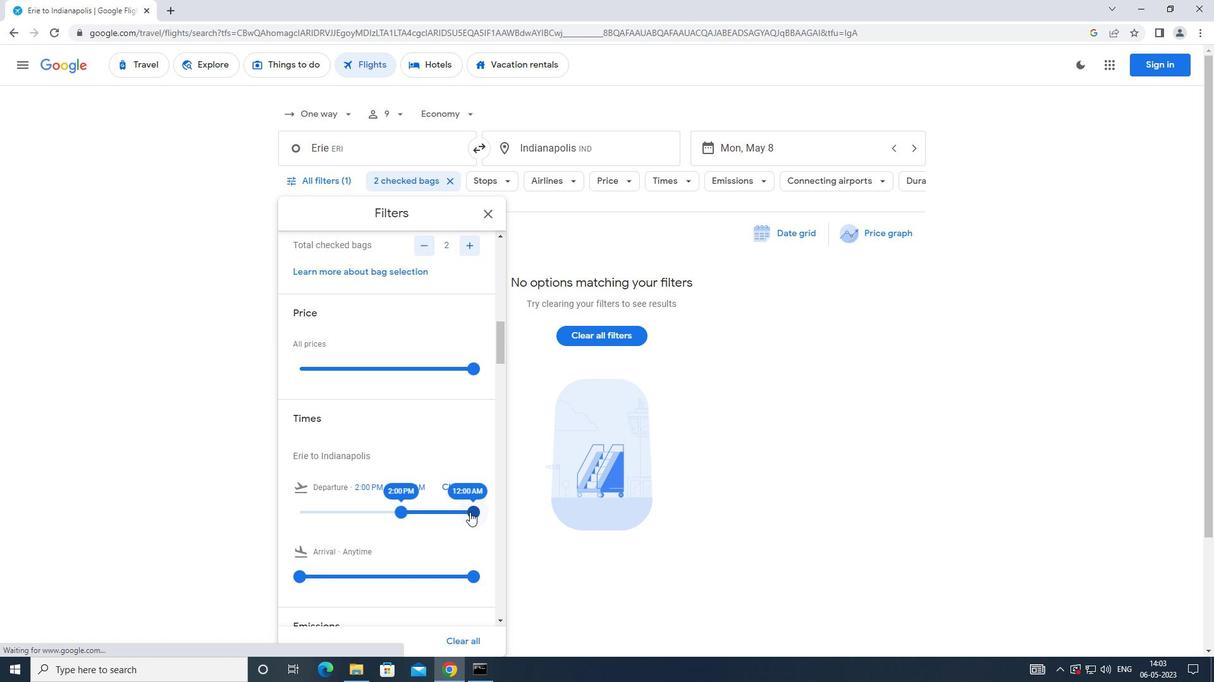 
Action: Mouse pressed left at (472, 512)
Screenshot: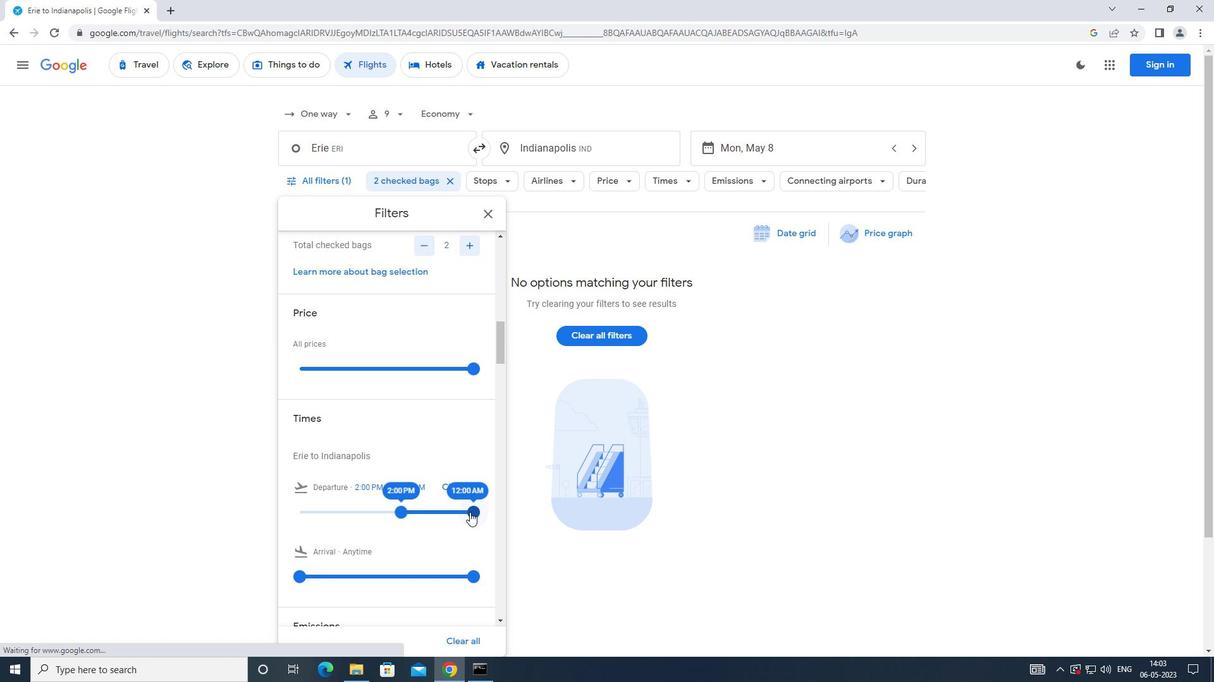 
Action: Mouse moved to (353, 495)
Screenshot: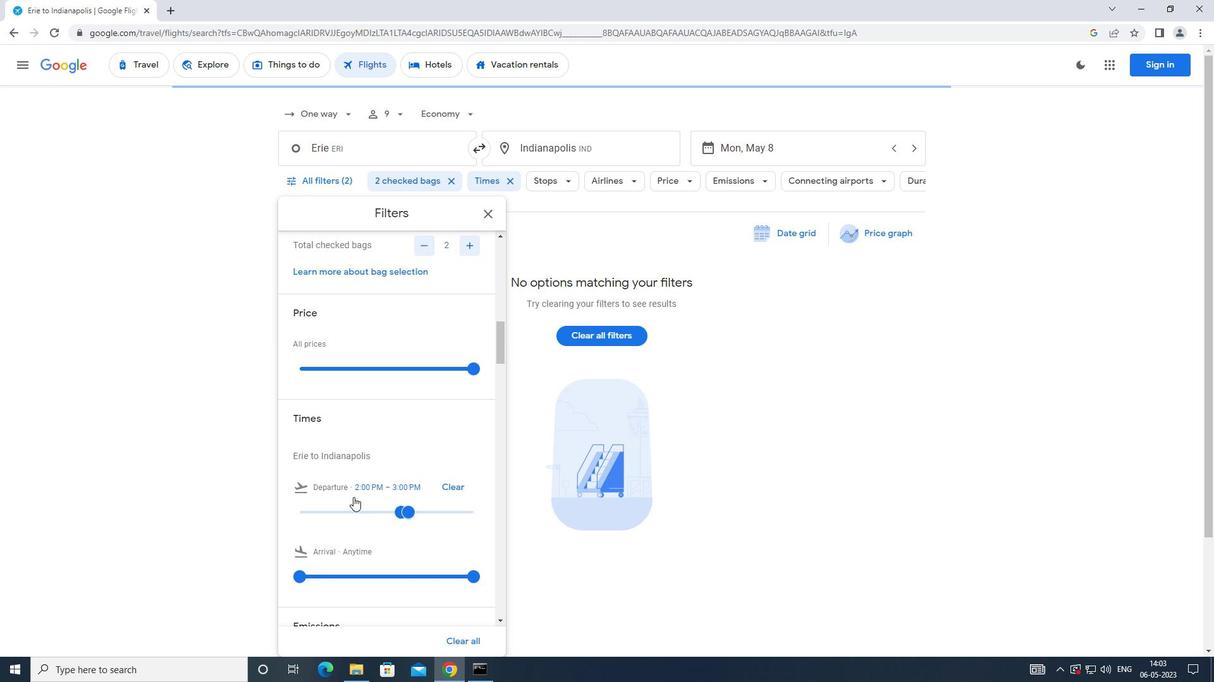 
Action: Key pressed <Key.f8>
Screenshot: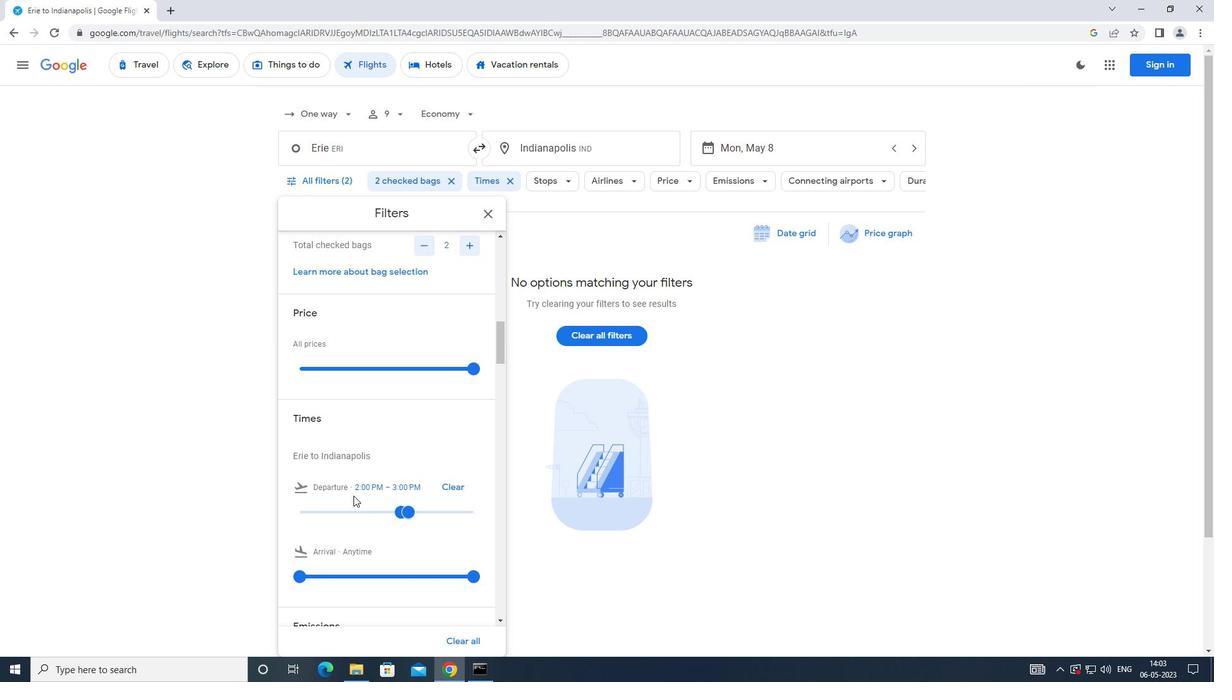 
